 Task: Find connections with filter location Gravatá with filter topic #Lockdownwith filter profile language Potuguese with filter current company NIIT Technologies Limited with filter school Sardar Patel University with filter industry Wholesale Furniture and Home Furnishings with filter service category Network Support with filter keywords title Painter
Action: Mouse moved to (648, 121)
Screenshot: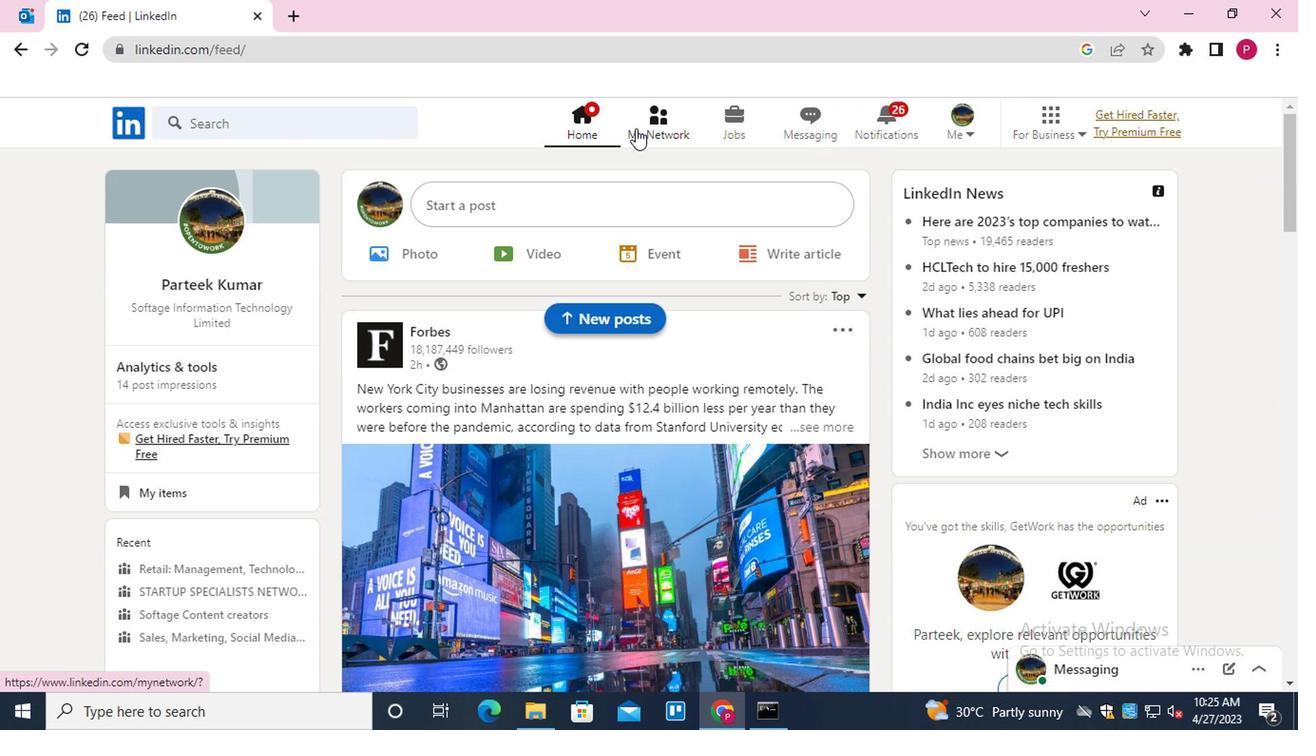 
Action: Mouse pressed left at (648, 121)
Screenshot: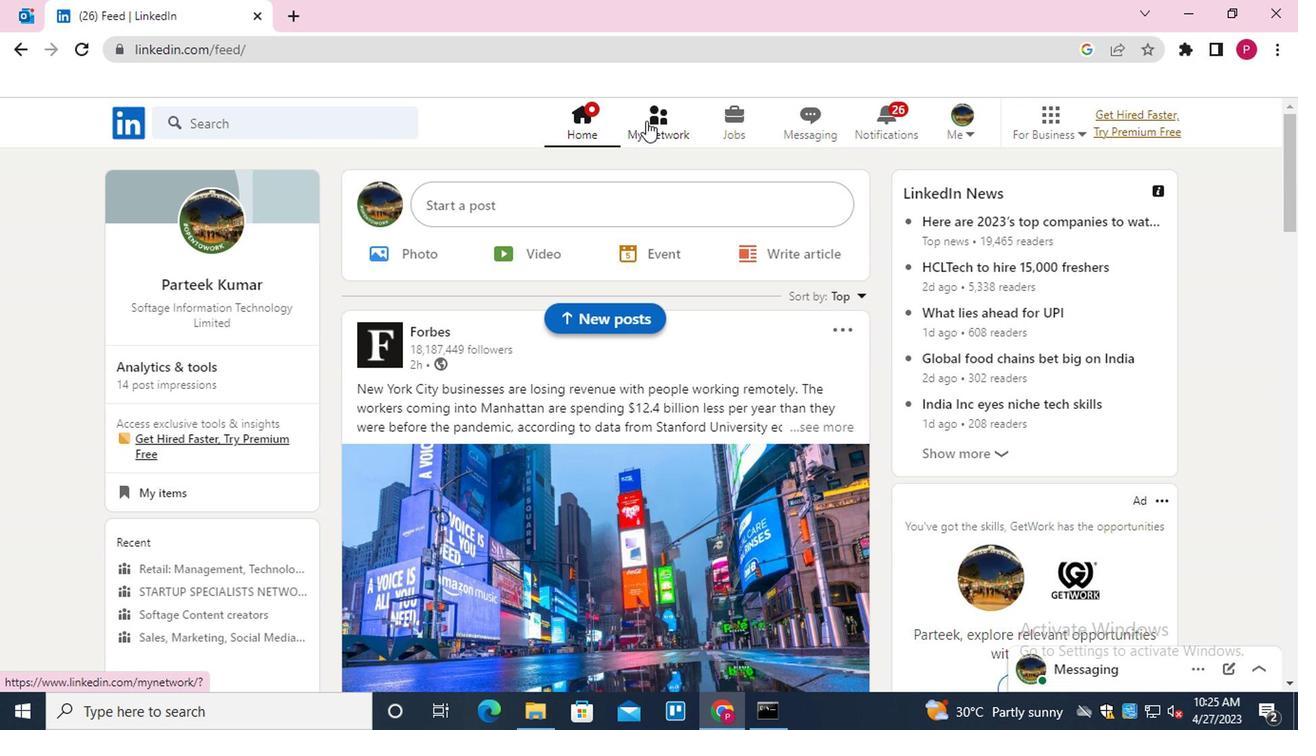 
Action: Mouse moved to (251, 231)
Screenshot: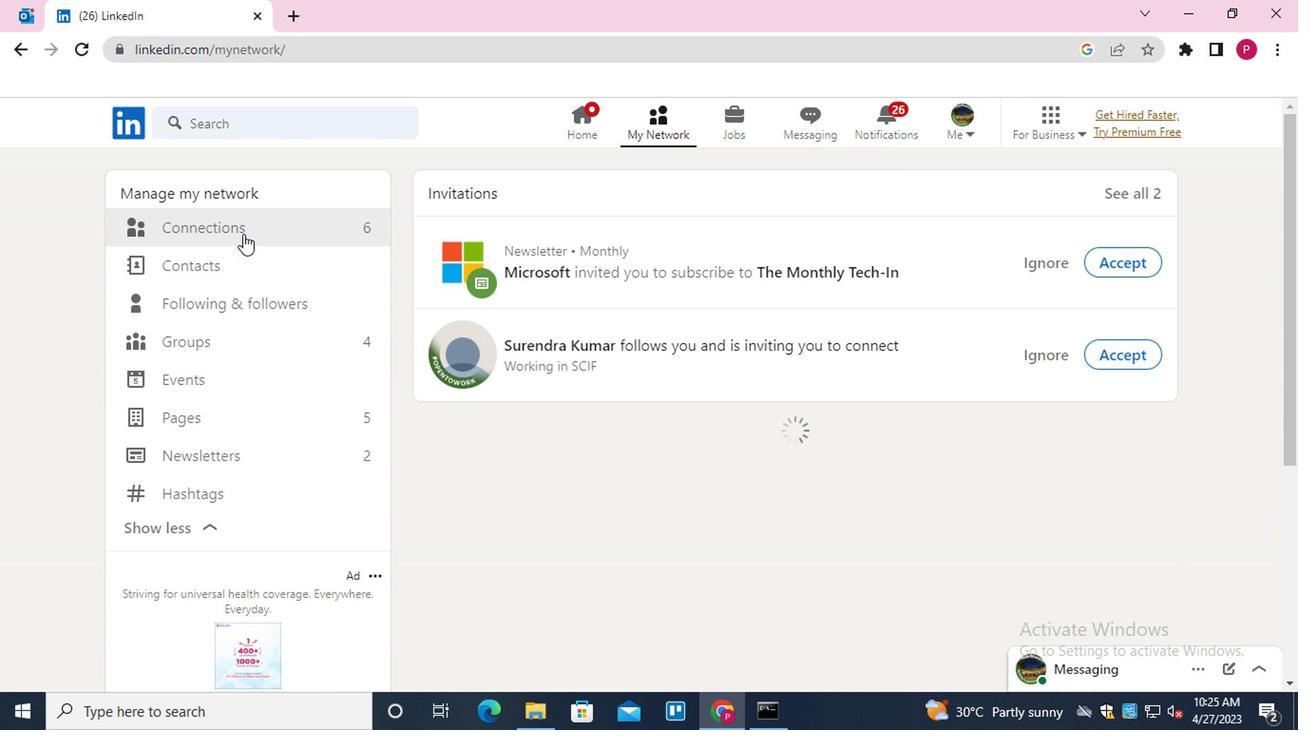 
Action: Mouse pressed left at (251, 231)
Screenshot: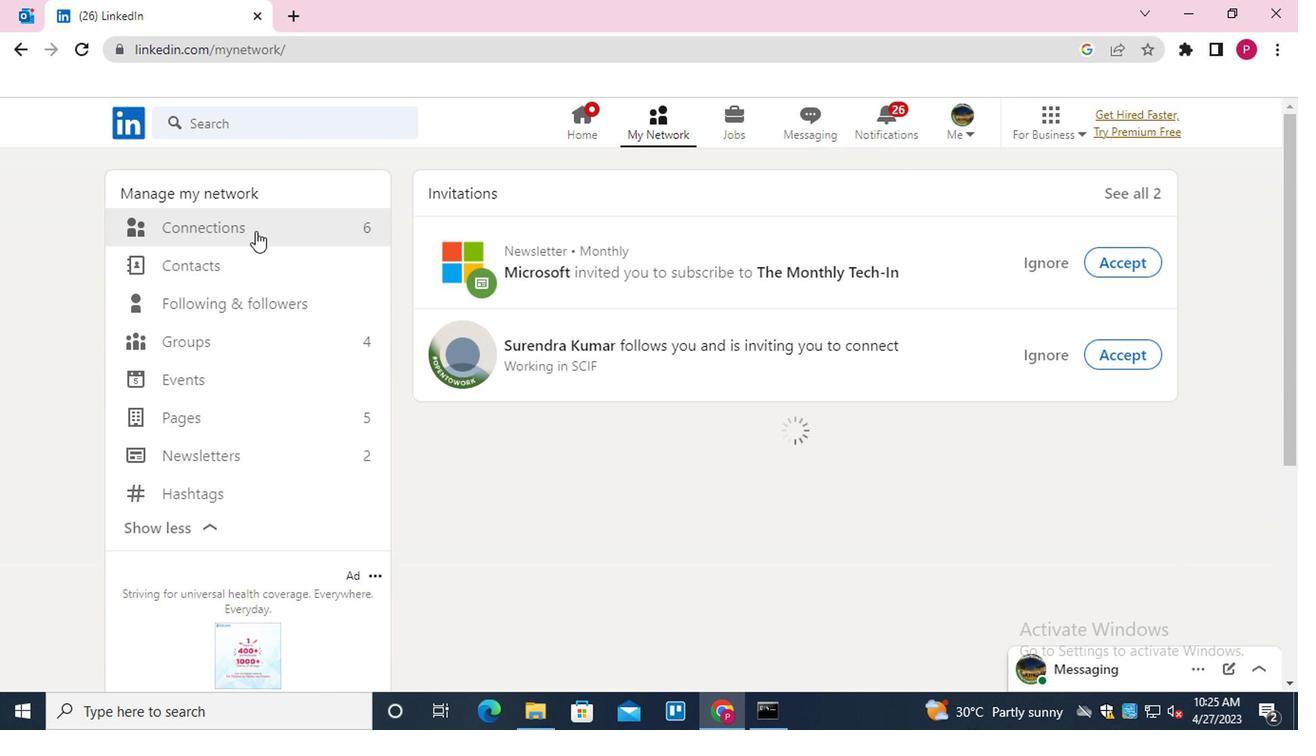 
Action: Mouse moved to (800, 228)
Screenshot: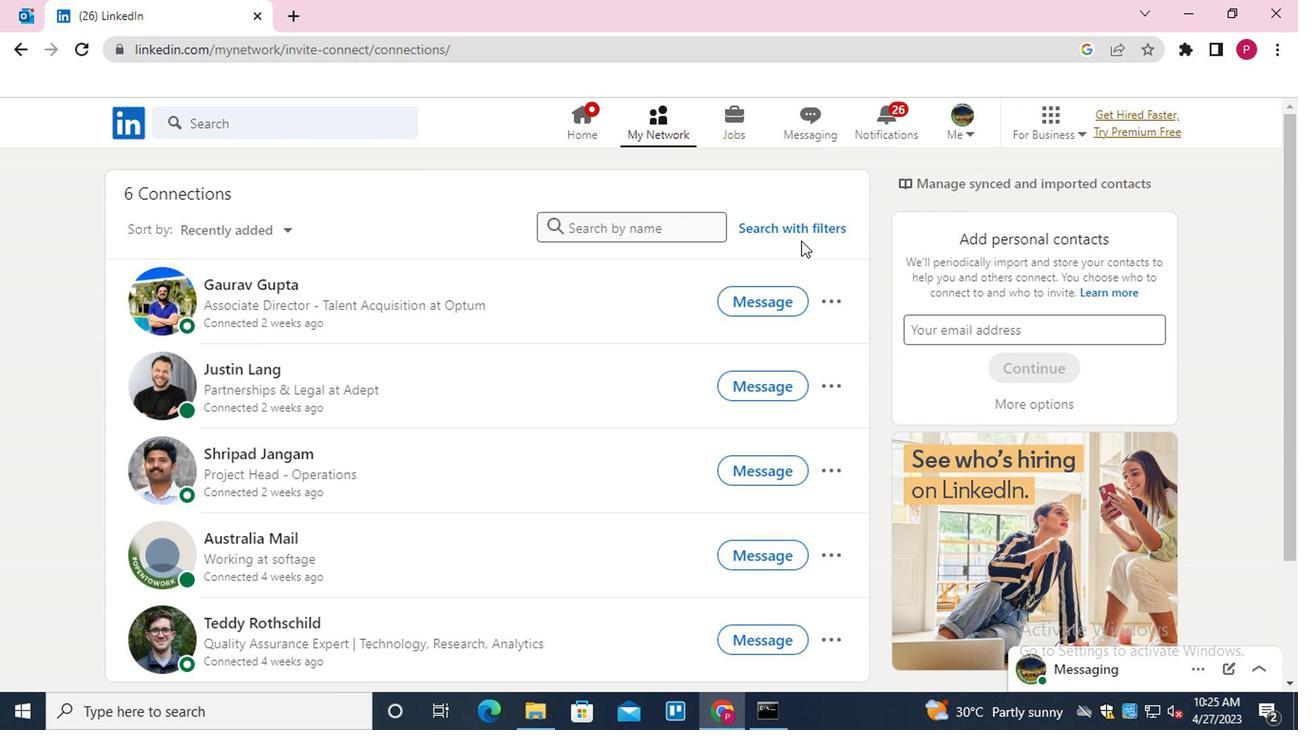 
Action: Mouse pressed left at (800, 228)
Screenshot: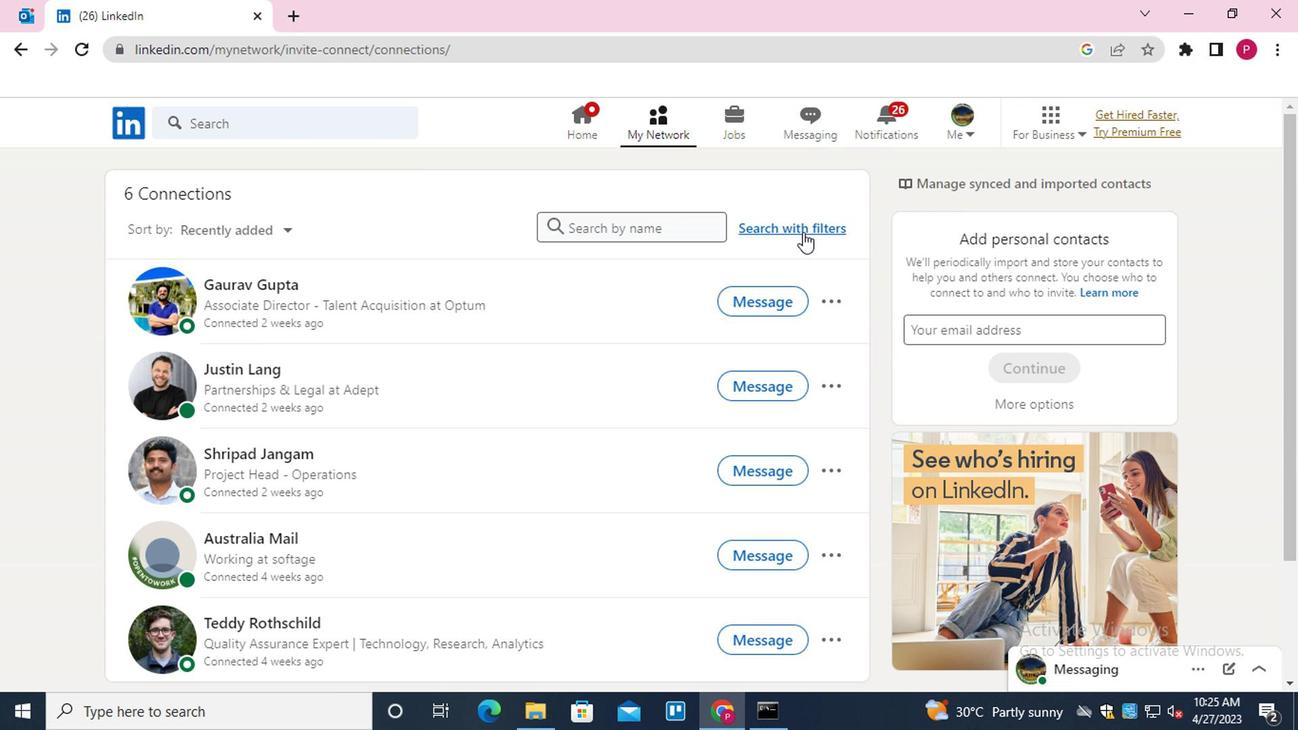 
Action: Mouse moved to (644, 179)
Screenshot: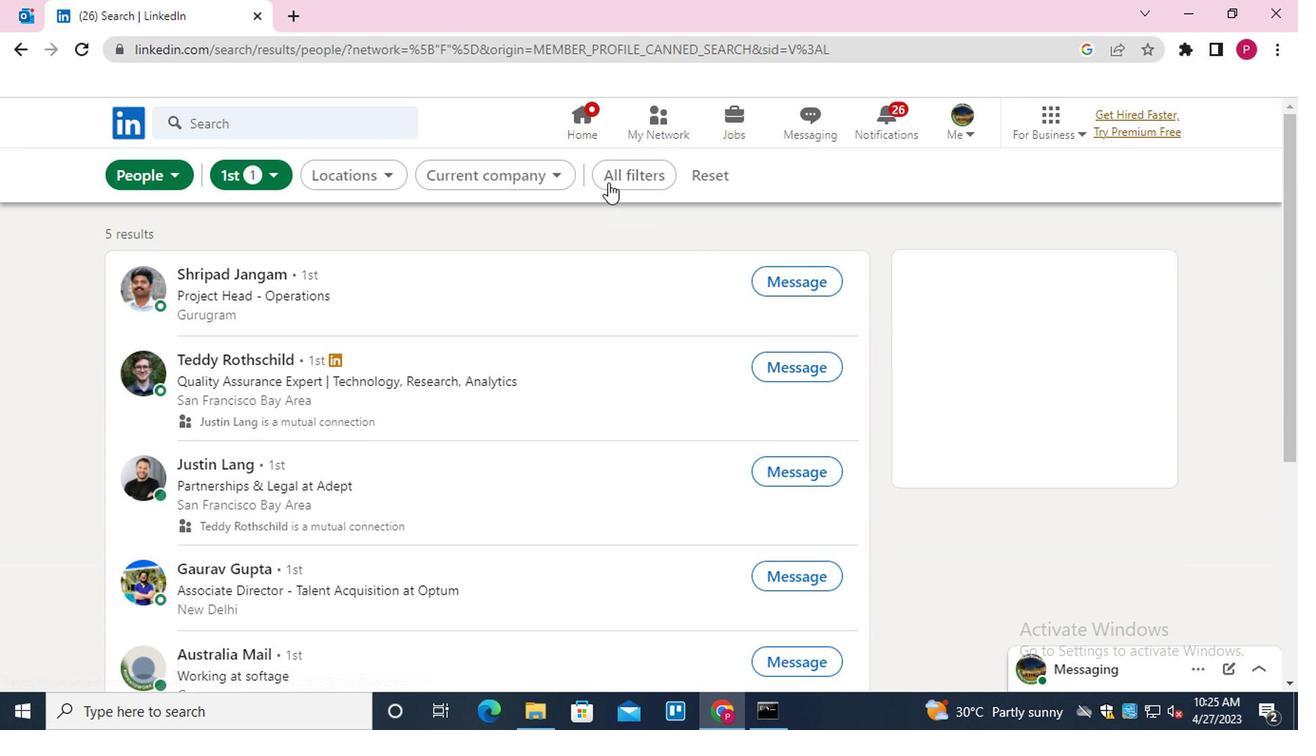 
Action: Mouse pressed left at (644, 179)
Screenshot: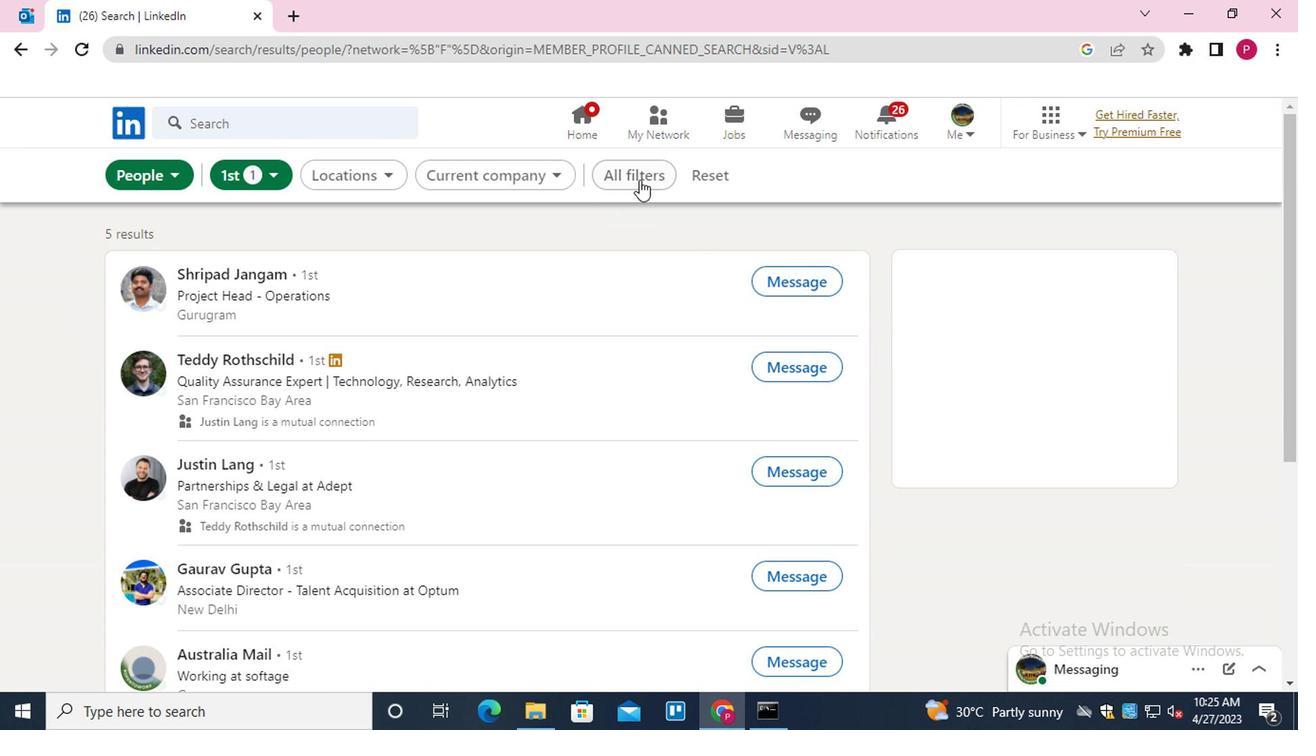 
Action: Mouse moved to (916, 371)
Screenshot: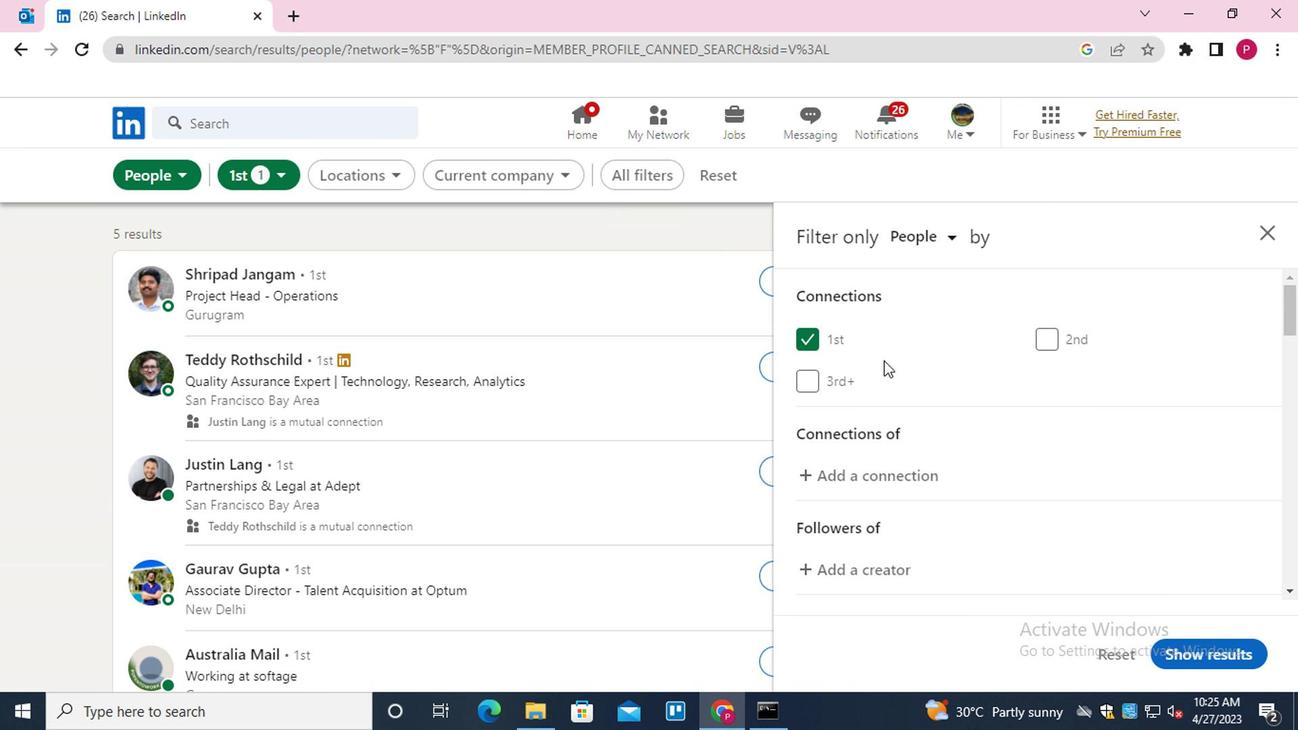 
Action: Mouse scrolled (916, 370) with delta (0, 0)
Screenshot: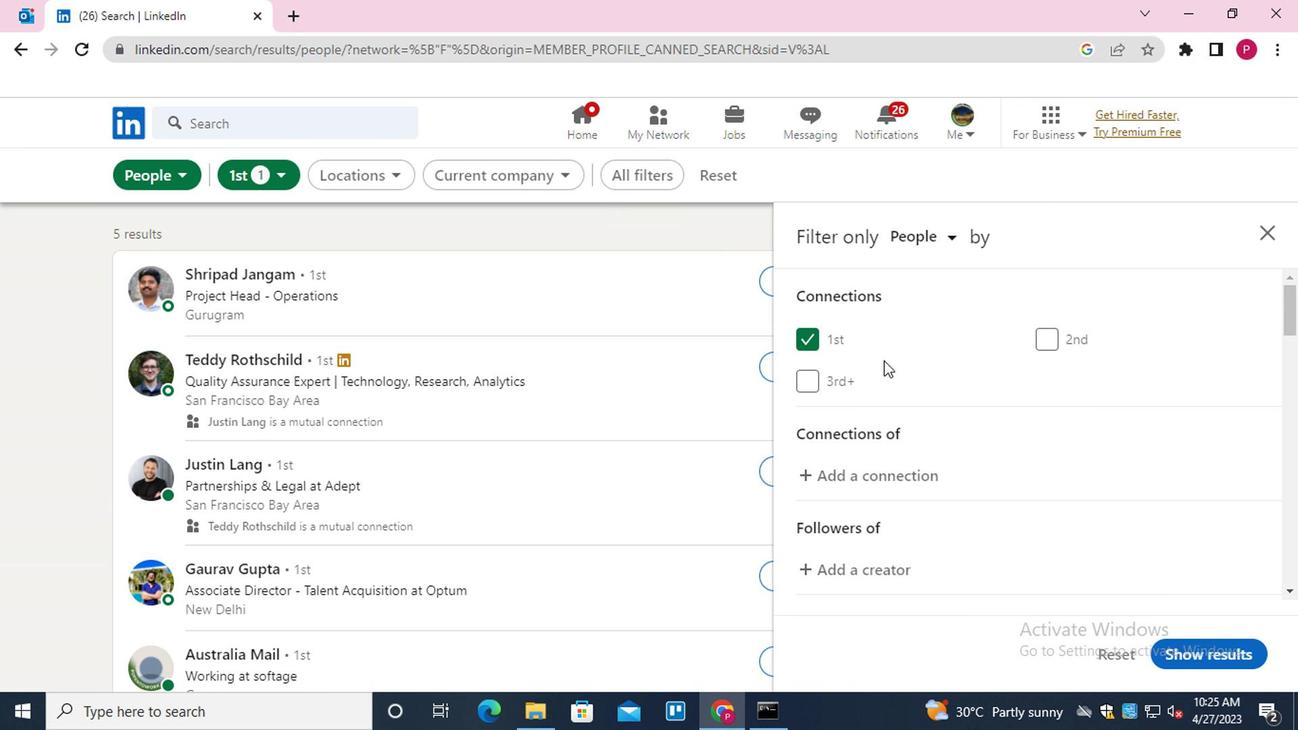 
Action: Mouse moved to (930, 380)
Screenshot: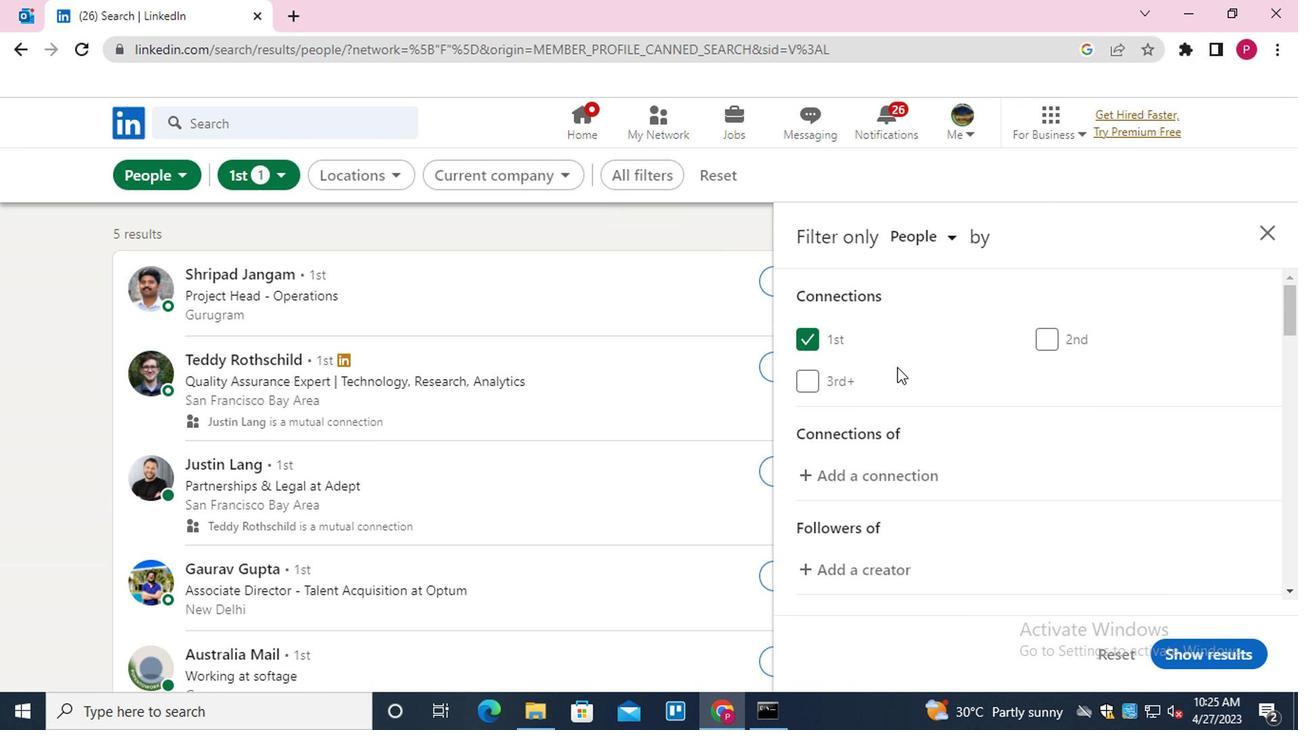 
Action: Mouse scrolled (930, 379) with delta (0, -1)
Screenshot: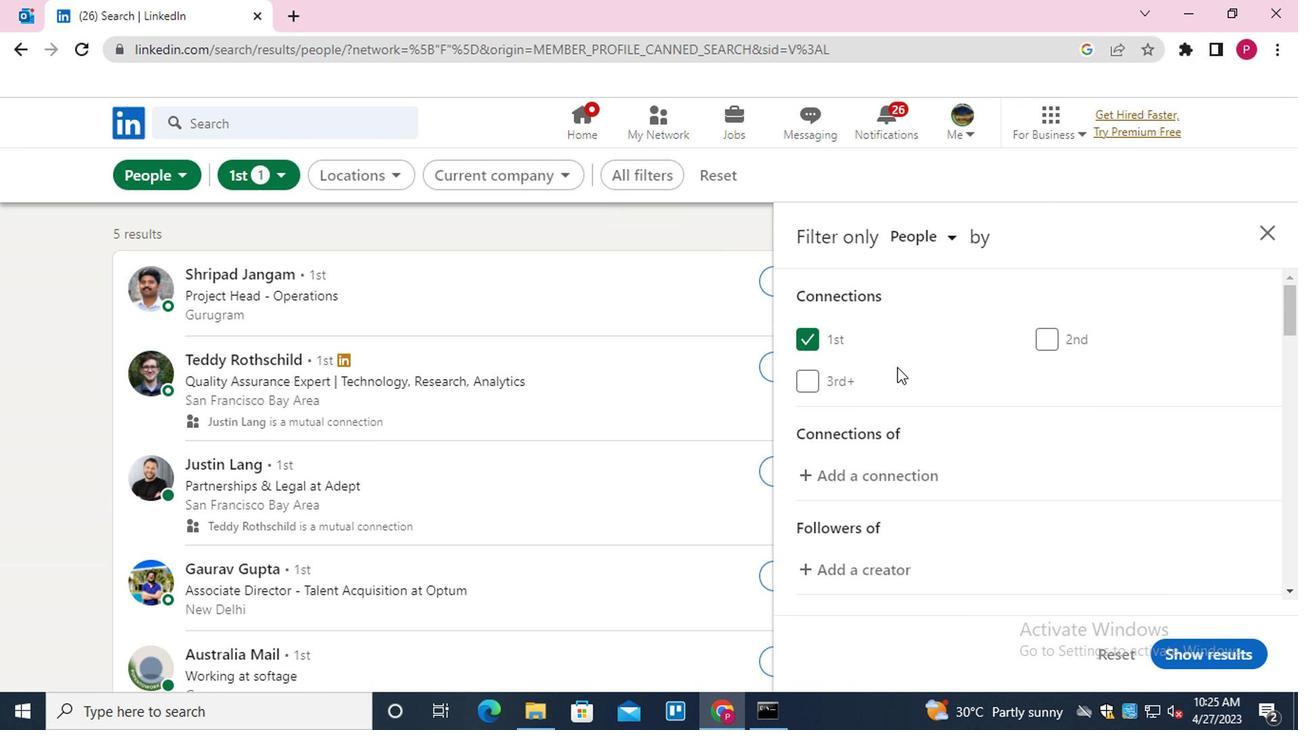 
Action: Mouse moved to (942, 386)
Screenshot: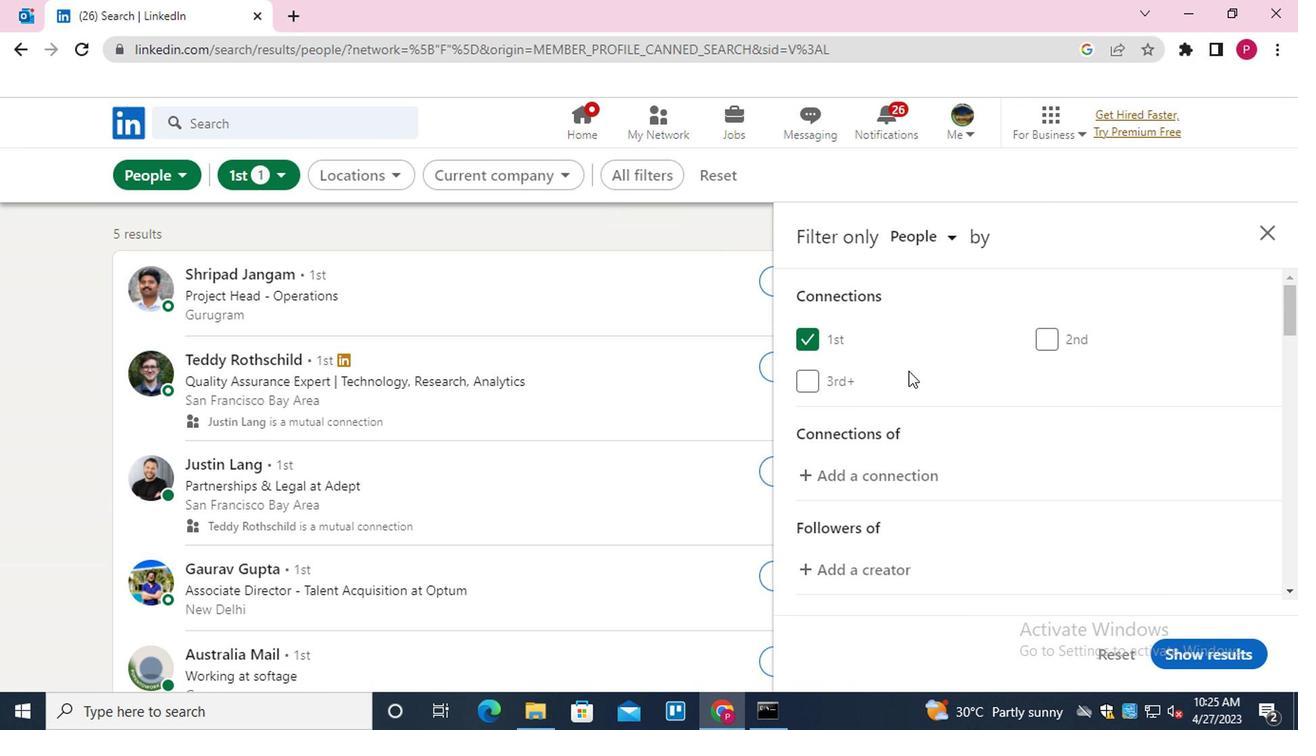 
Action: Mouse scrolled (942, 386) with delta (0, 0)
Screenshot: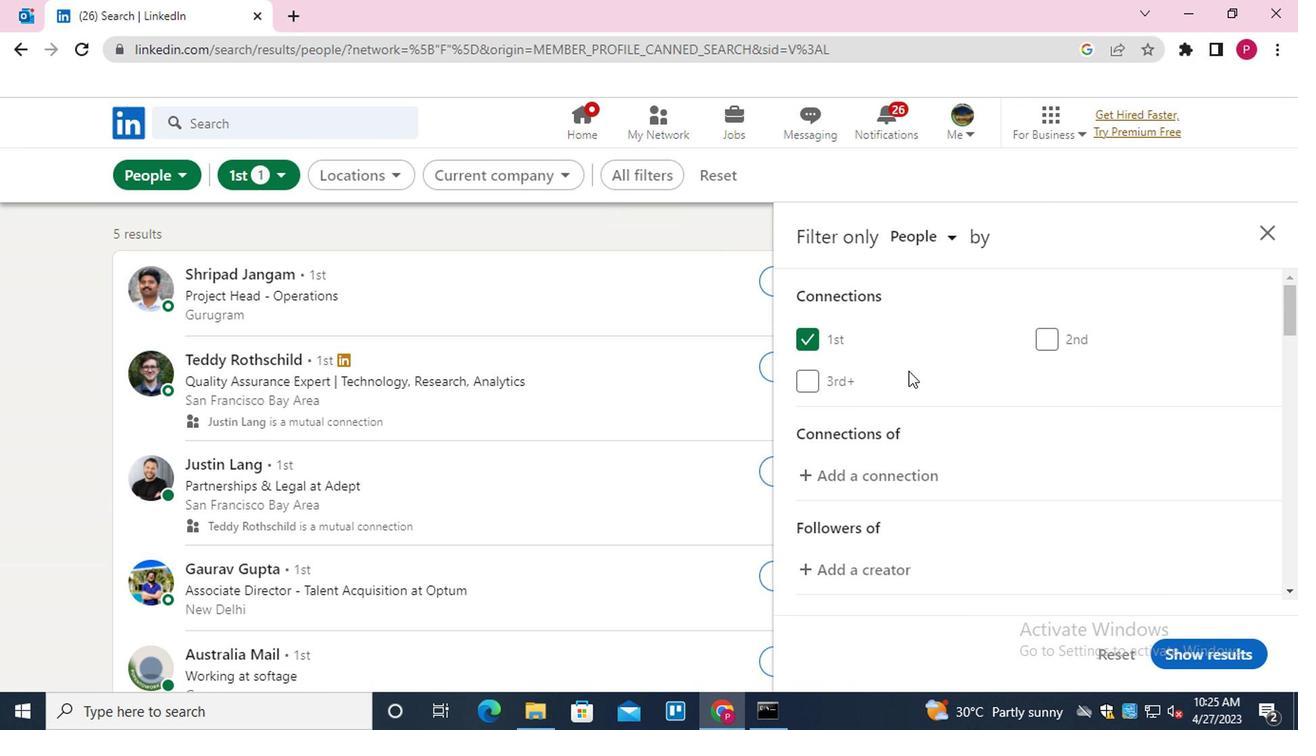 
Action: Mouse moved to (1087, 451)
Screenshot: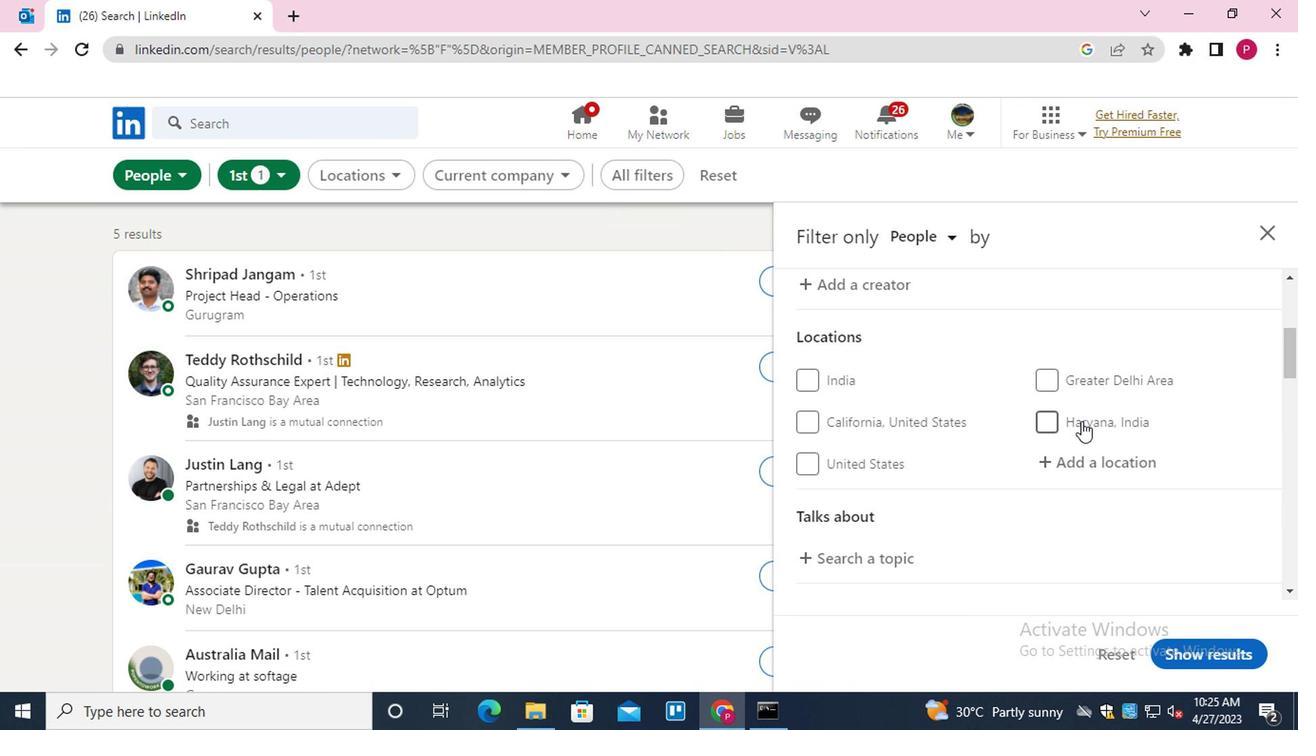 
Action: Mouse pressed left at (1087, 451)
Screenshot: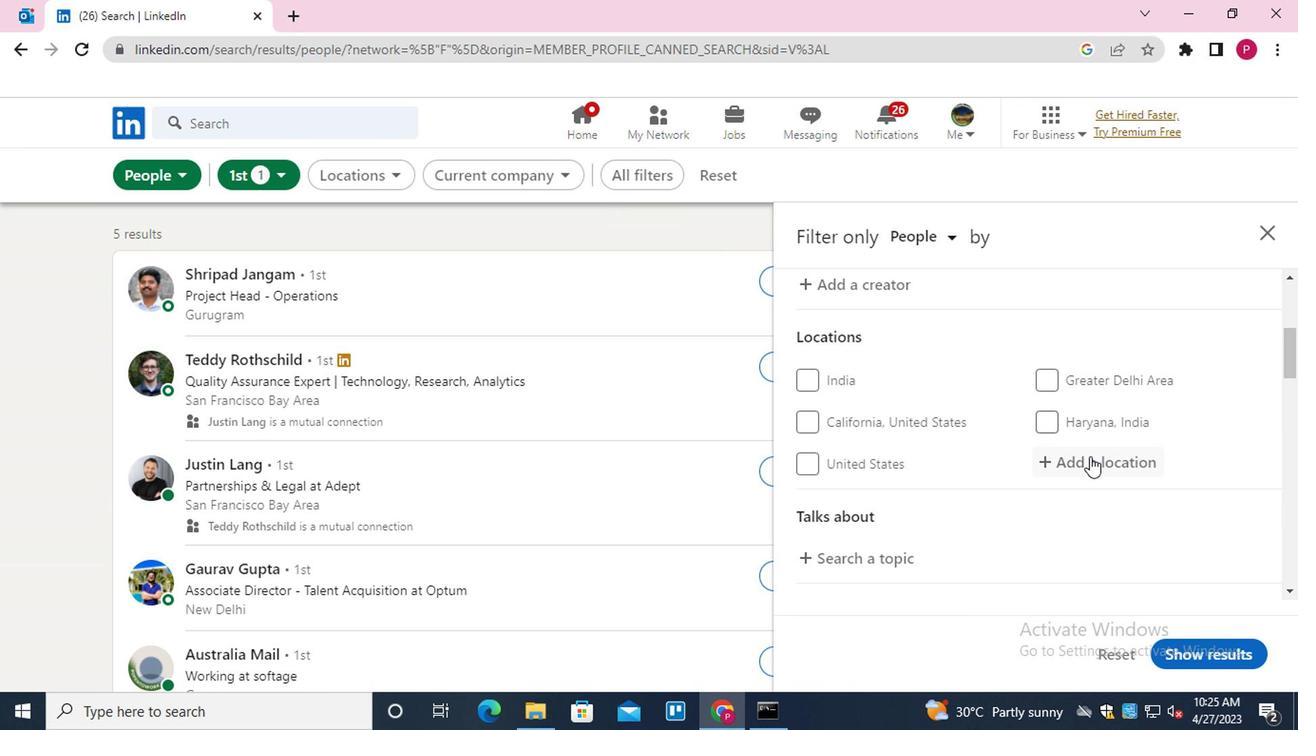 
Action: Key pressed <Key.shift>GRAVATA<Key.down><Key.down><Key.enter>
Screenshot: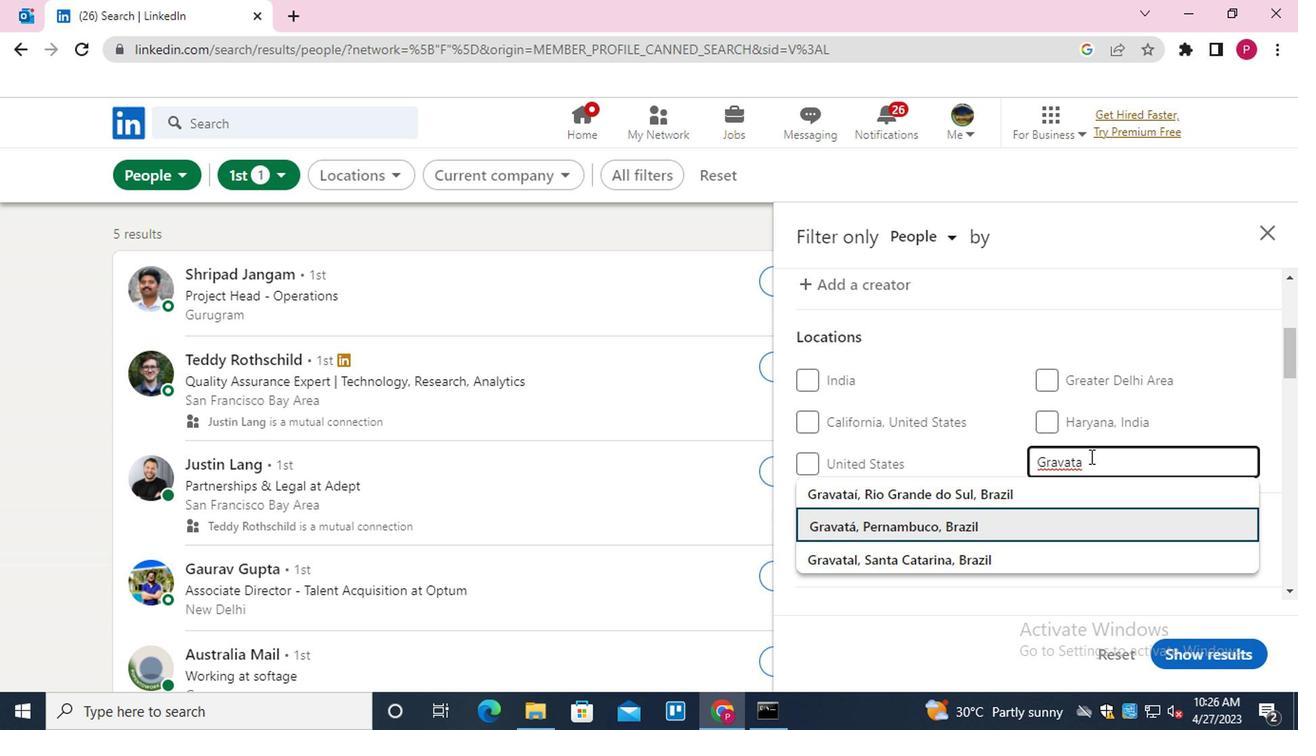 
Action: Mouse moved to (1047, 450)
Screenshot: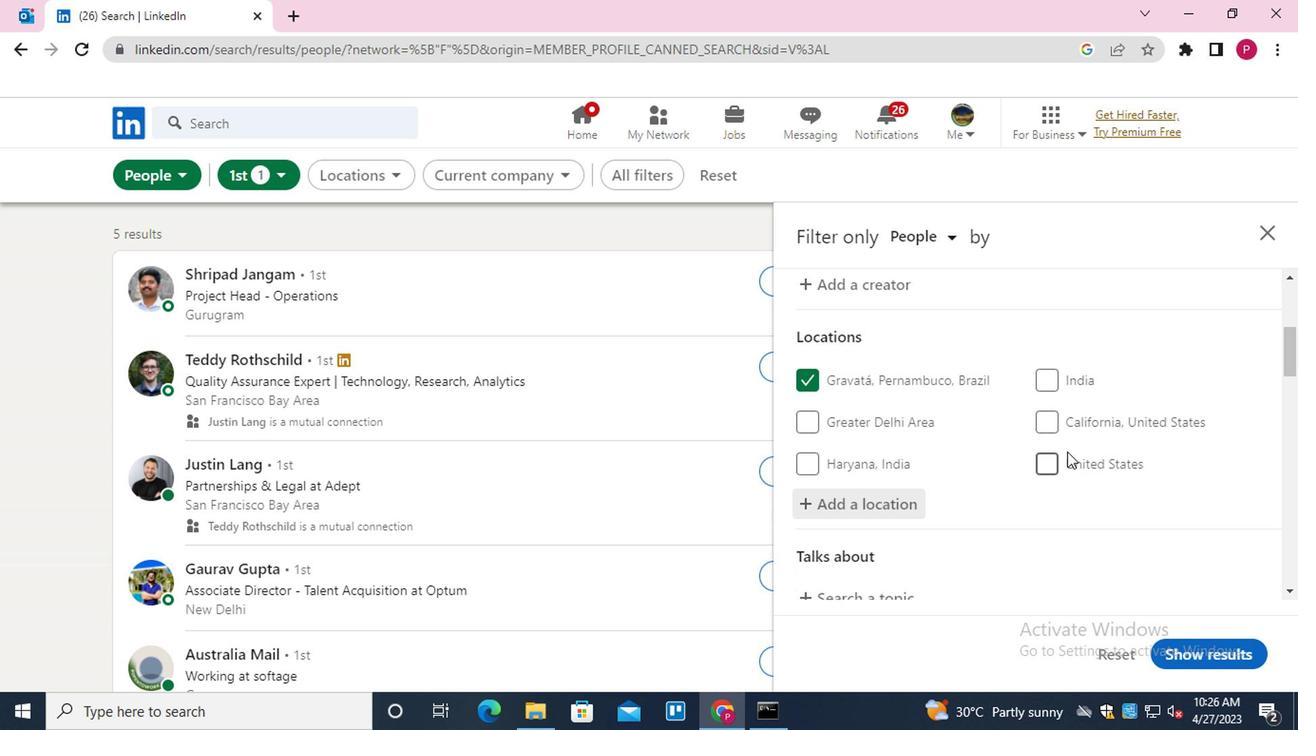 
Action: Mouse scrolled (1047, 449) with delta (0, -1)
Screenshot: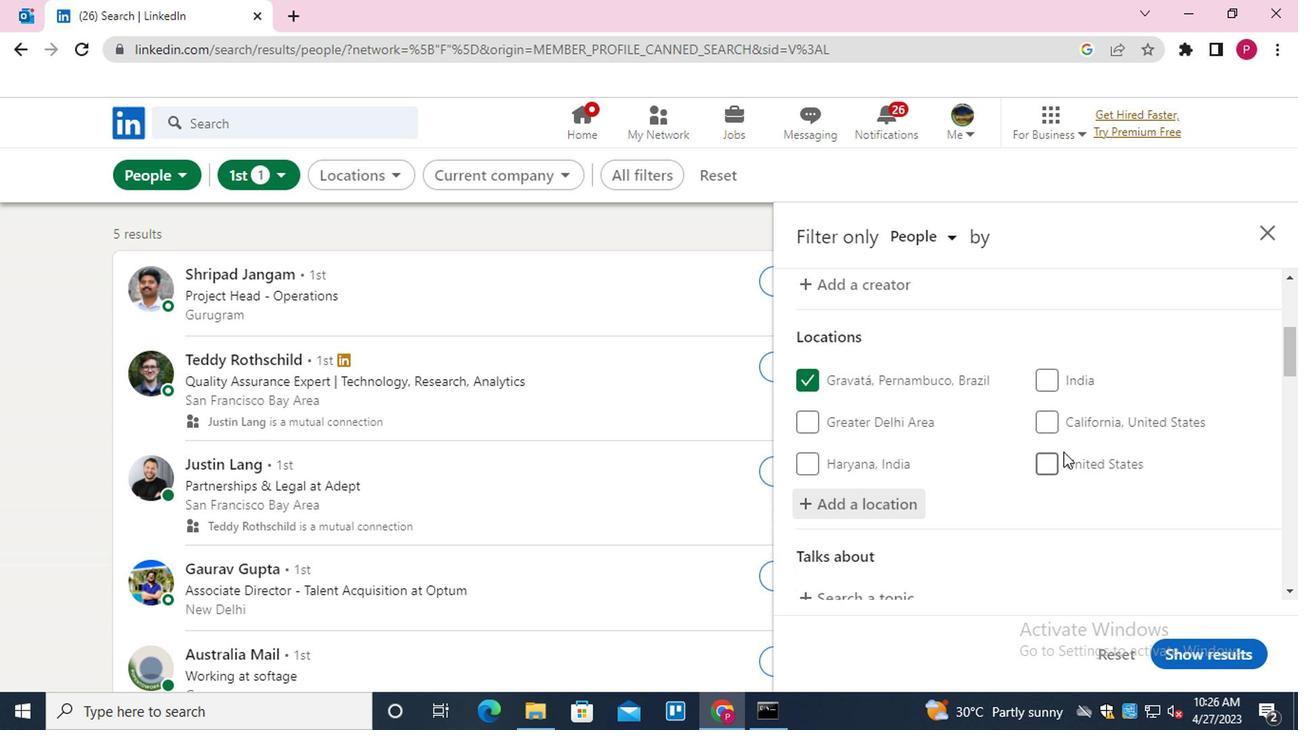 
Action: Mouse moved to (1044, 451)
Screenshot: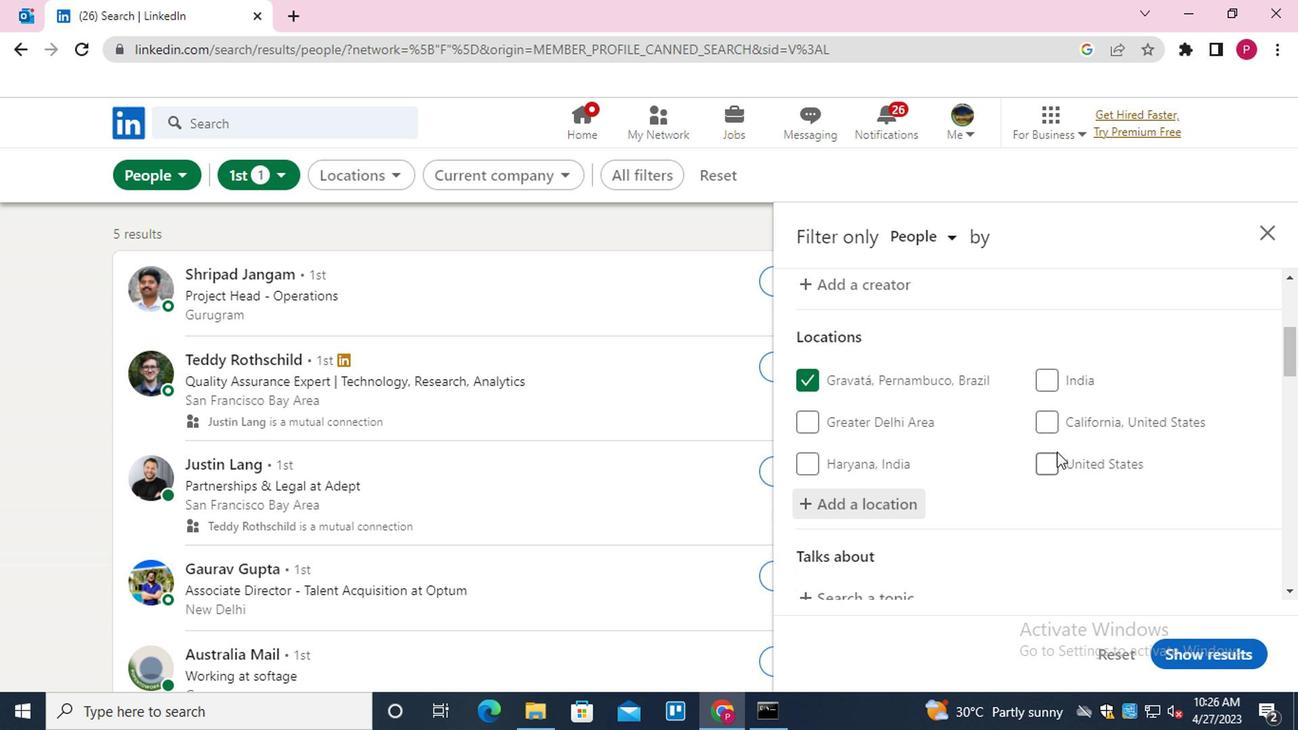 
Action: Mouse scrolled (1044, 451) with delta (0, 0)
Screenshot: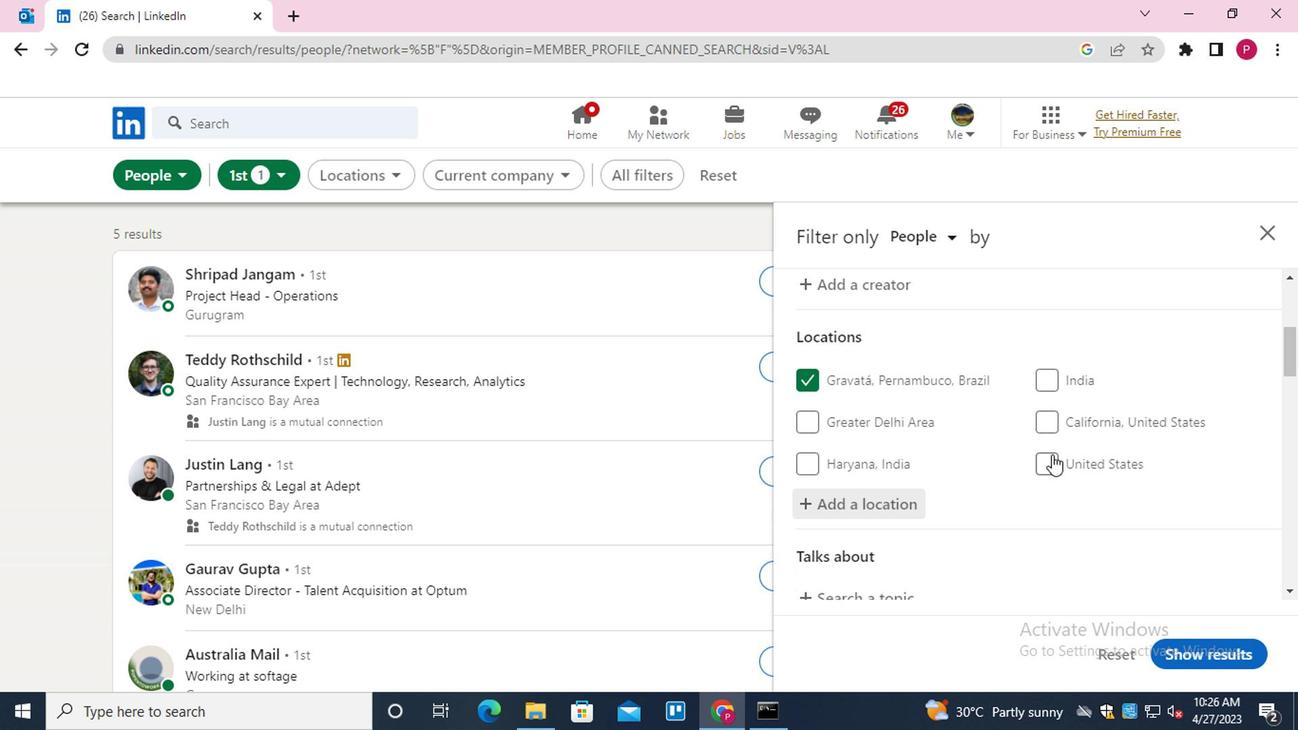 
Action: Mouse moved to (1017, 457)
Screenshot: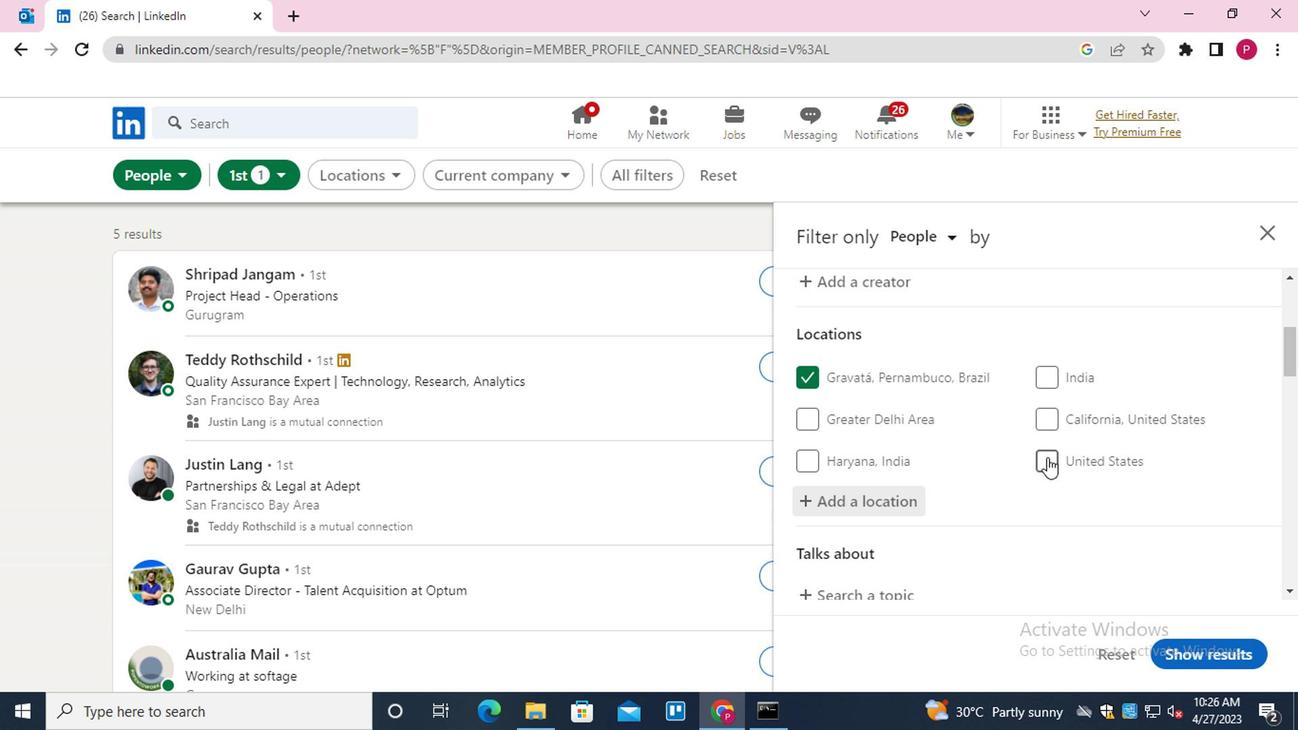 
Action: Mouse scrolled (1017, 456) with delta (0, -1)
Screenshot: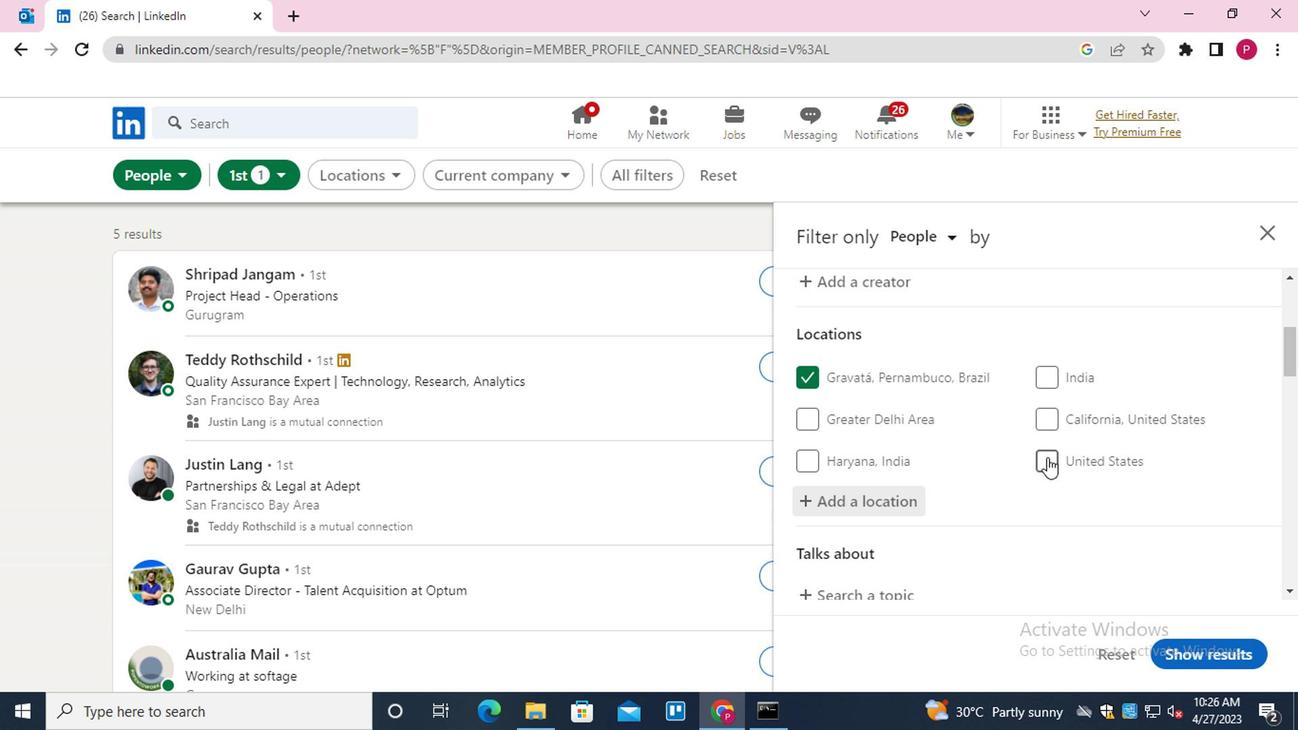 
Action: Mouse moved to (881, 315)
Screenshot: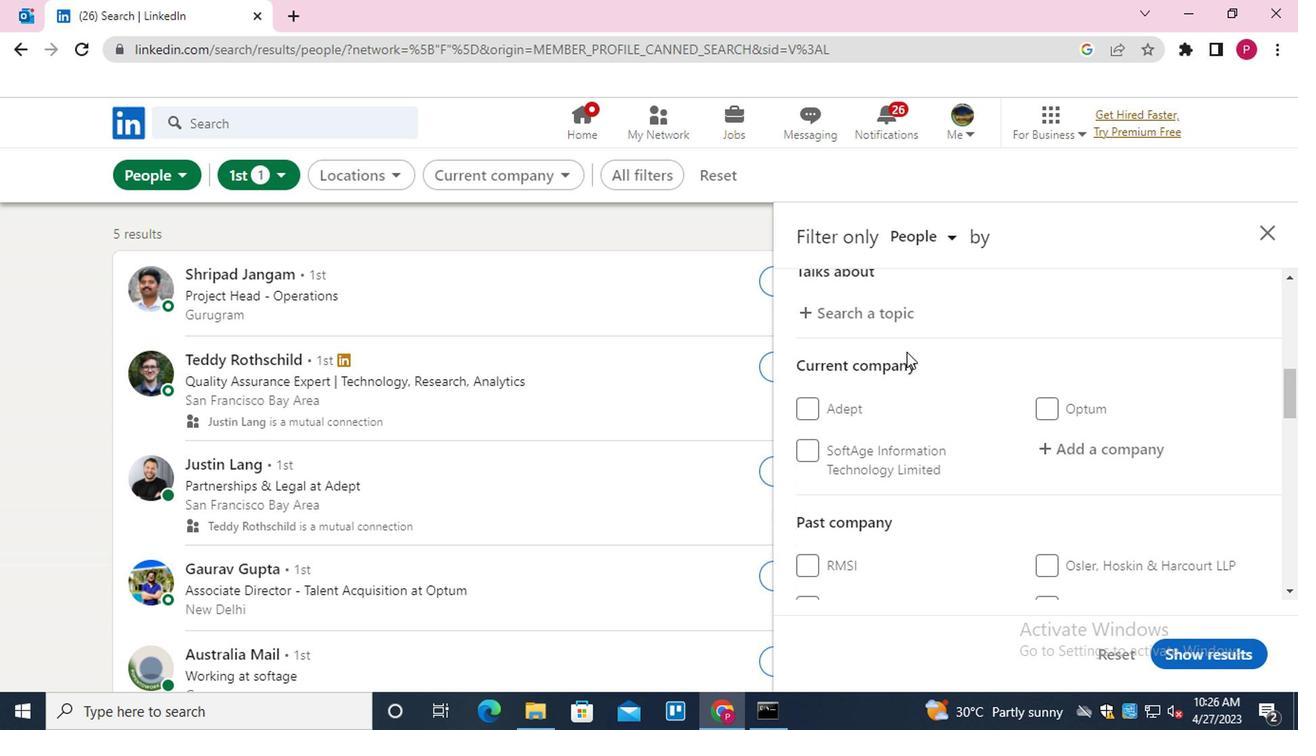 
Action: Mouse pressed left at (881, 315)
Screenshot: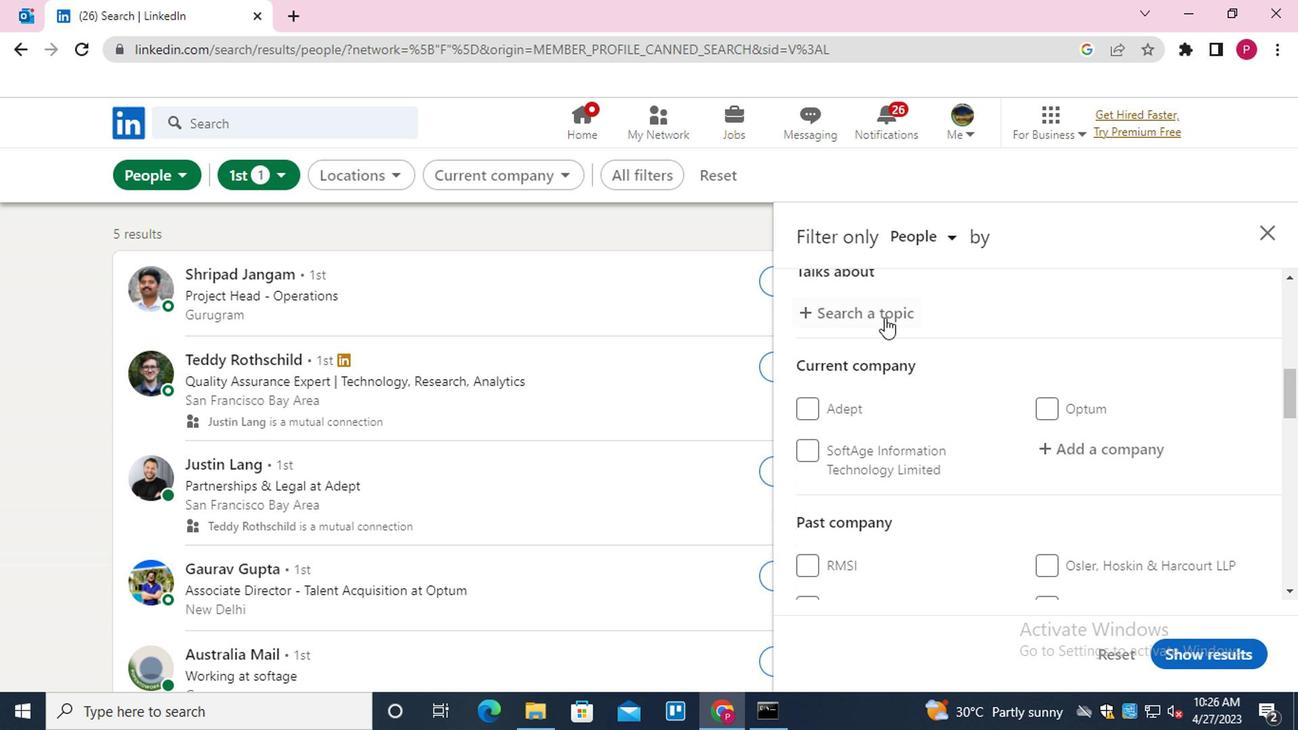 
Action: Key pressed LOCKDOWN<Key.down><Key.enter>
Screenshot: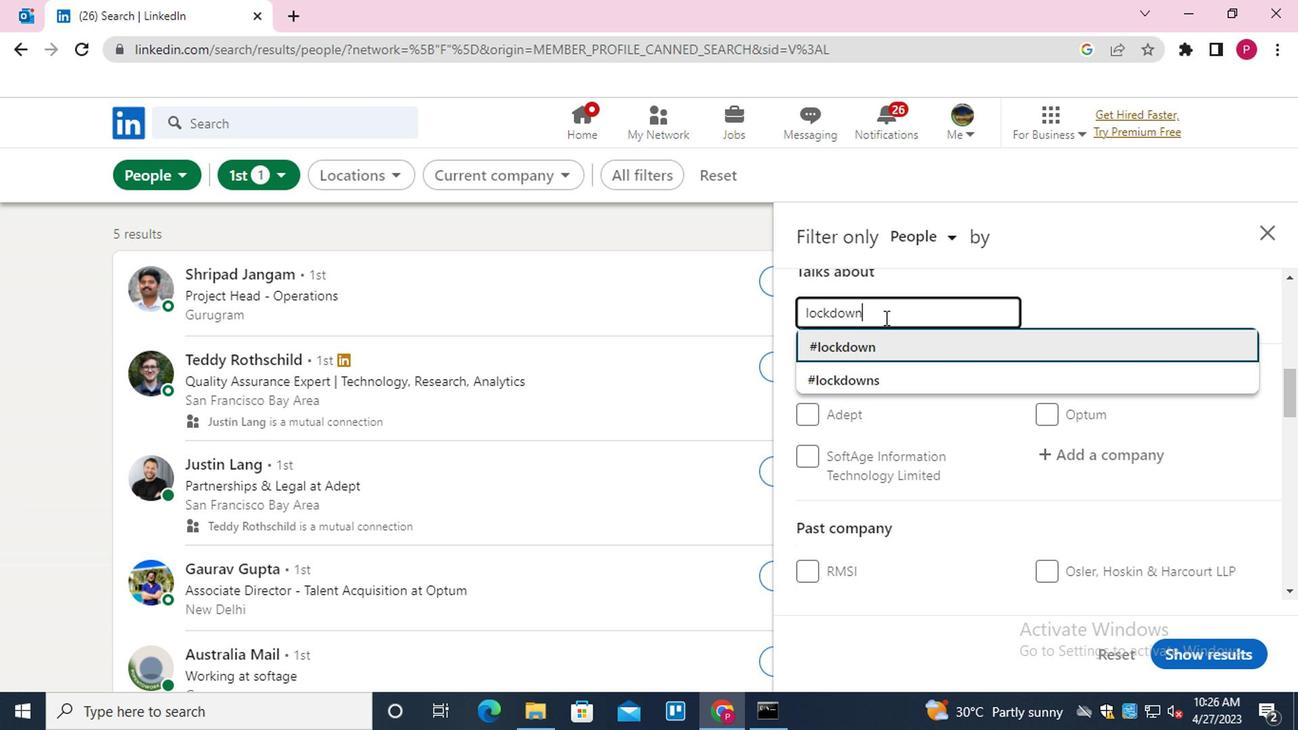 
Action: Mouse moved to (898, 348)
Screenshot: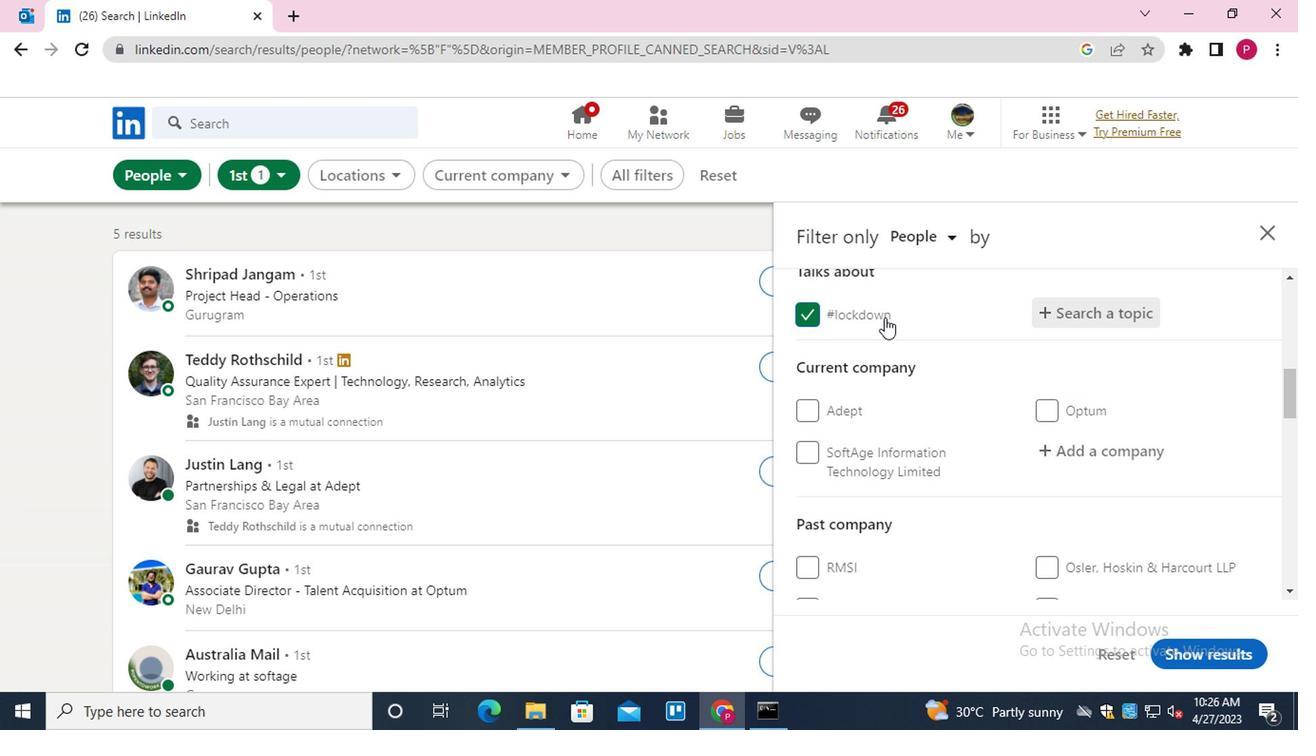 
Action: Mouse scrolled (898, 348) with delta (0, 0)
Screenshot: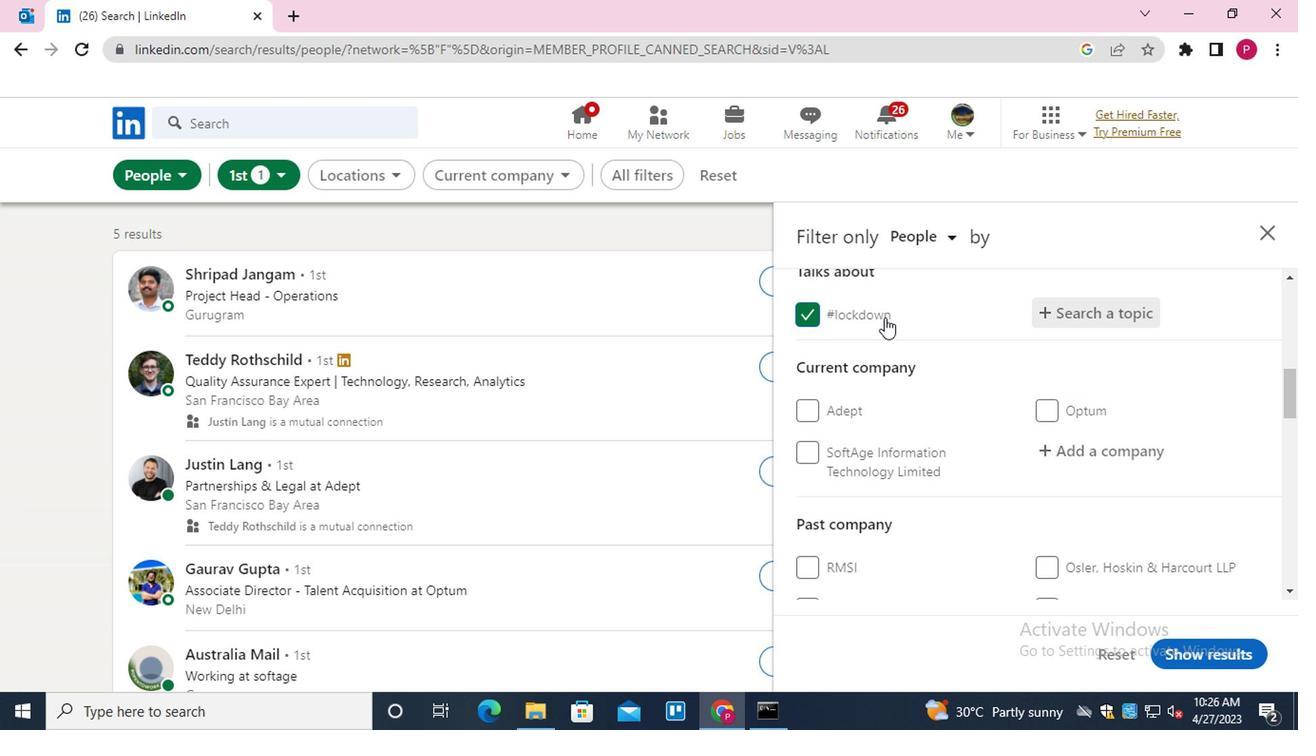 
Action: Mouse scrolled (898, 348) with delta (0, 0)
Screenshot: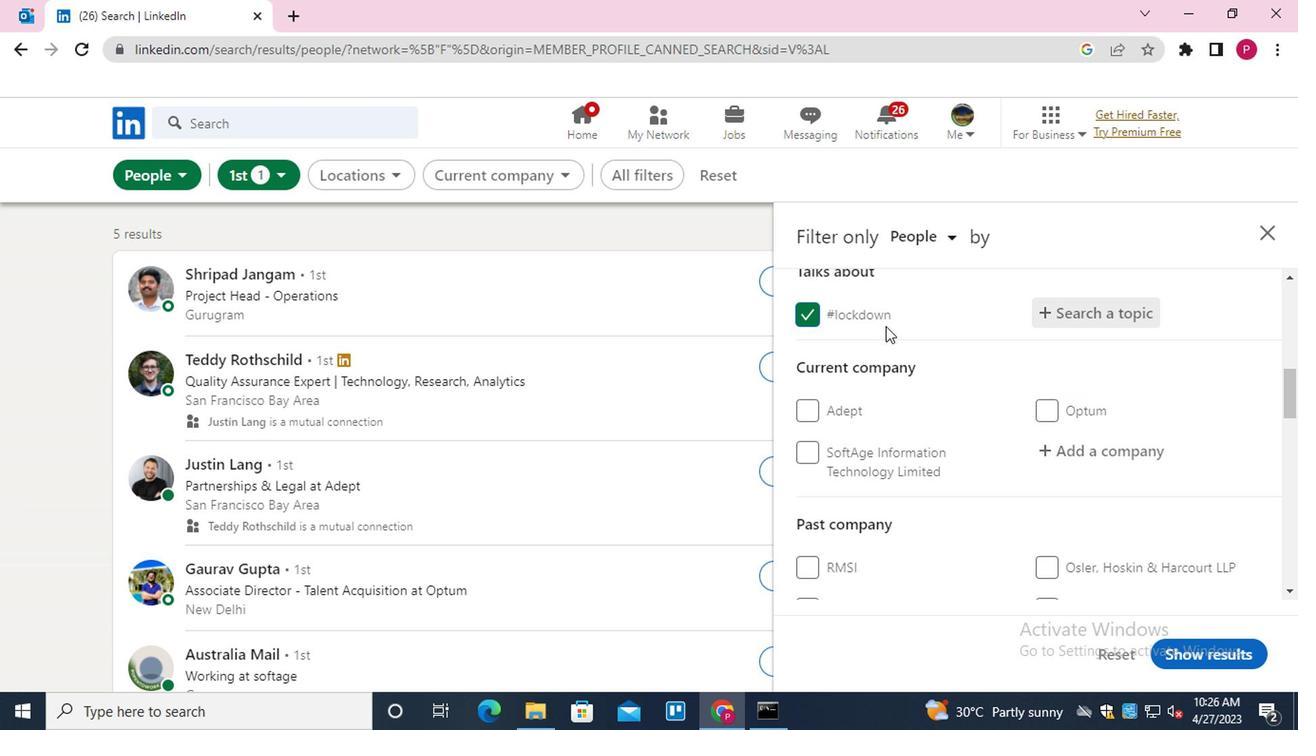 
Action: Mouse moved to (998, 330)
Screenshot: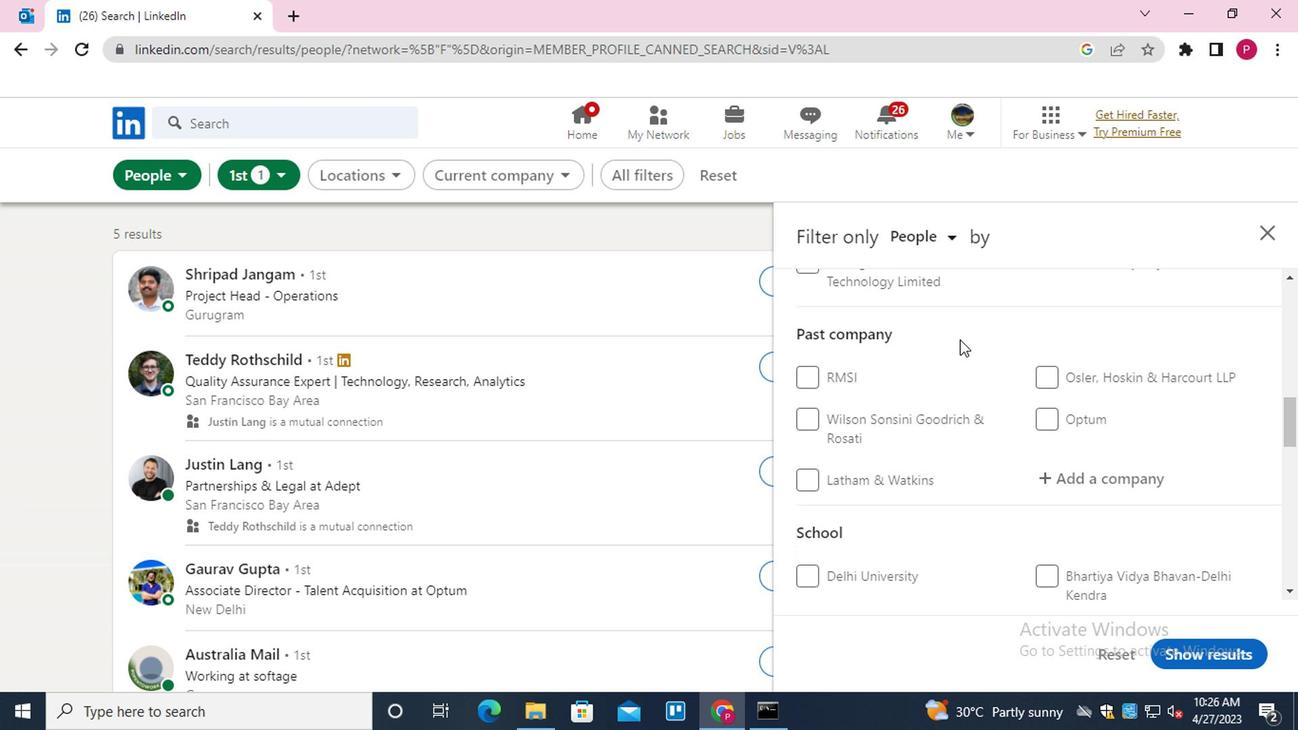 
Action: Mouse scrolled (998, 331) with delta (0, 0)
Screenshot: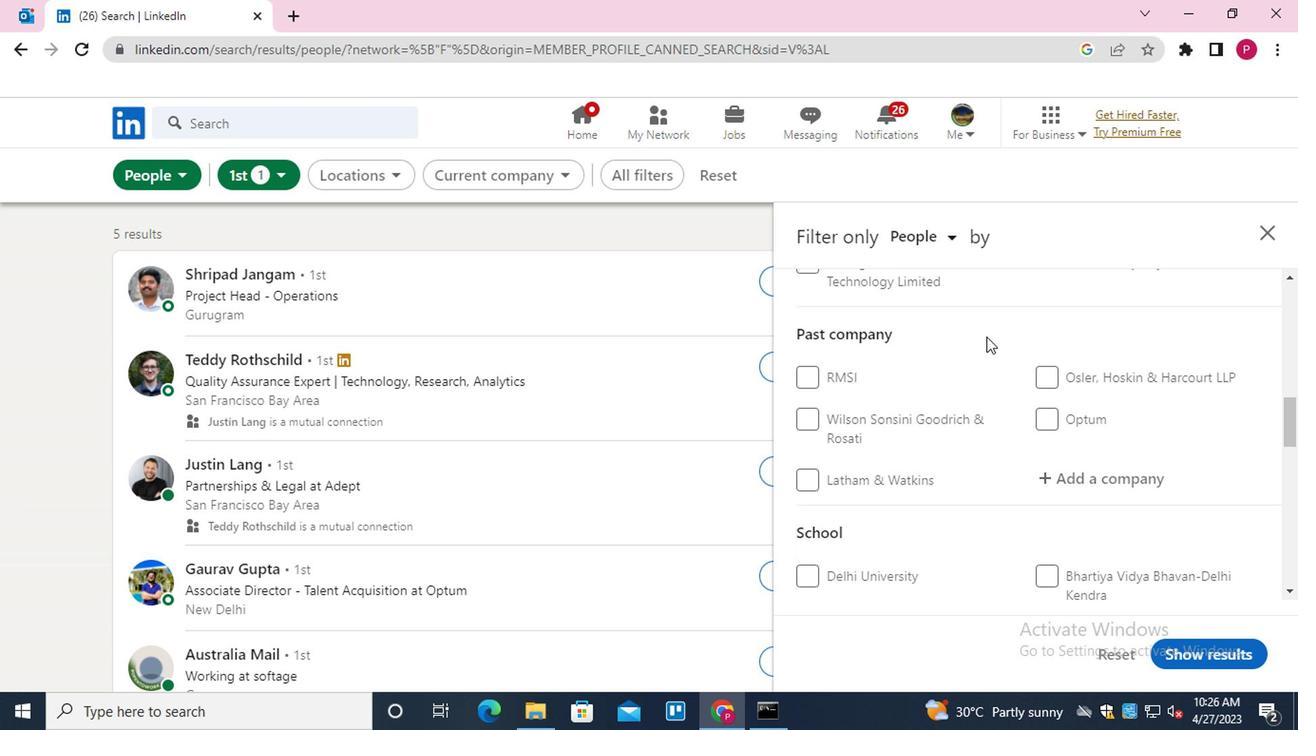 
Action: Mouse moved to (1094, 357)
Screenshot: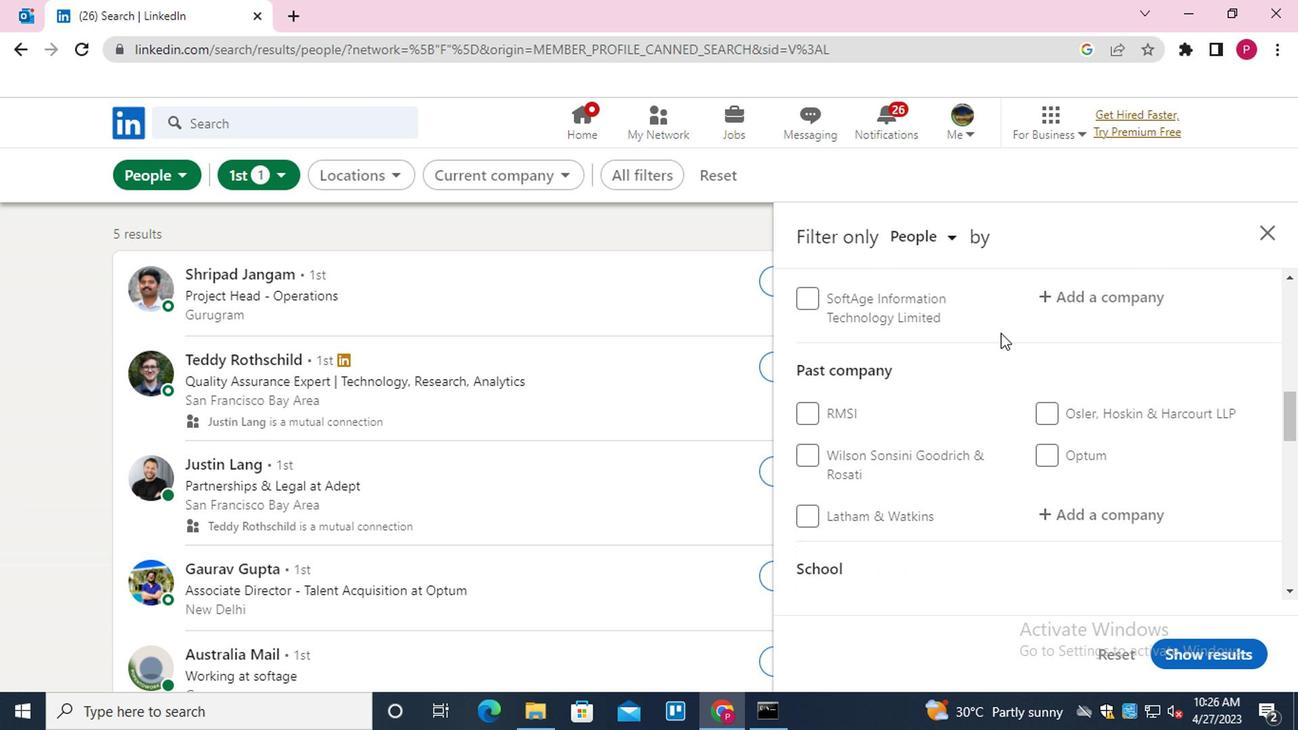 
Action: Mouse pressed left at (1094, 357)
Screenshot: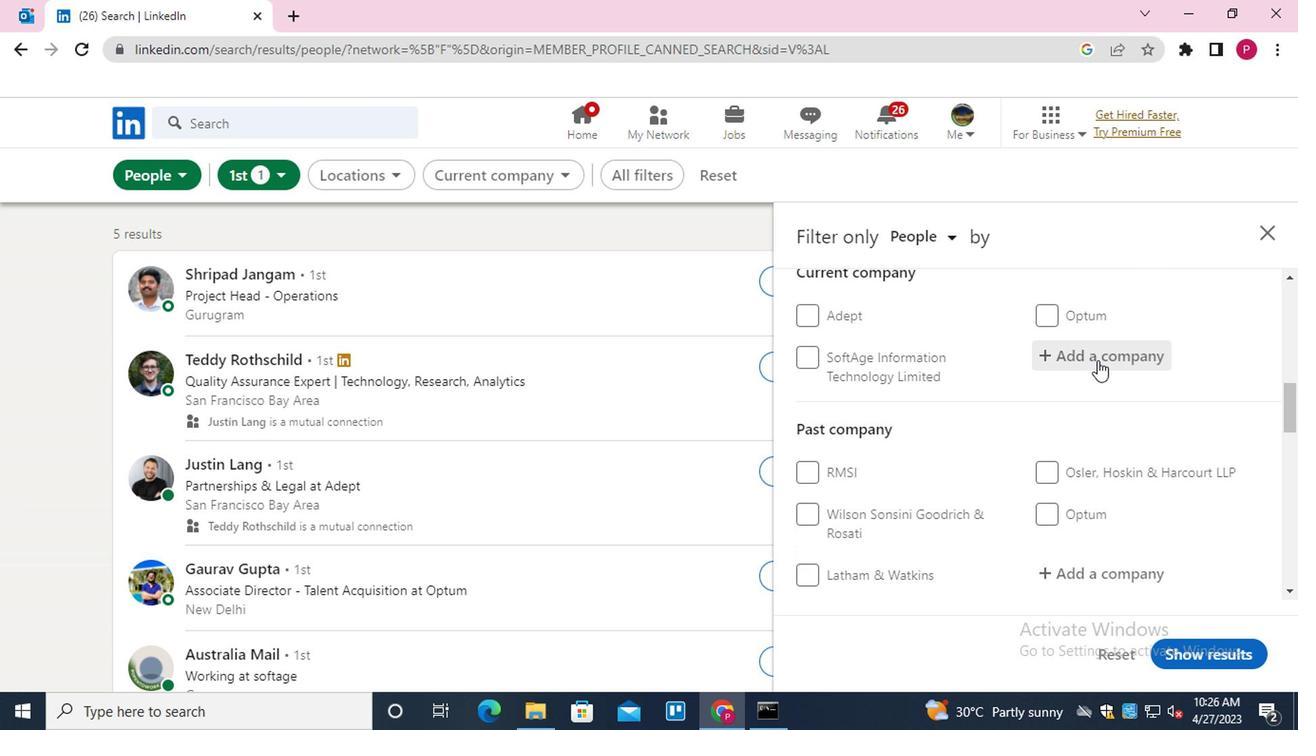 
Action: Mouse moved to (1091, 360)
Screenshot: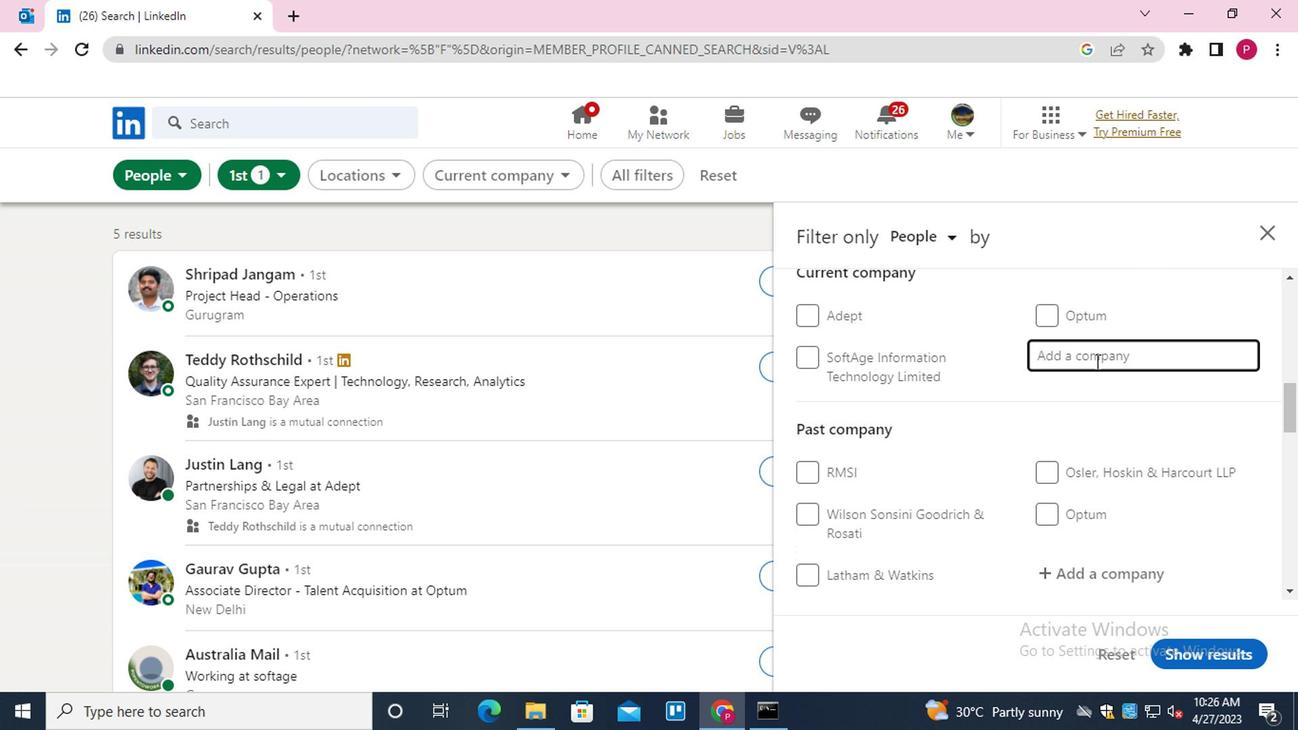 
Action: Key pressed <Key.shift>NIIT<Key.down><Key.down><Key.down><Key.down><Key.enter>
Screenshot: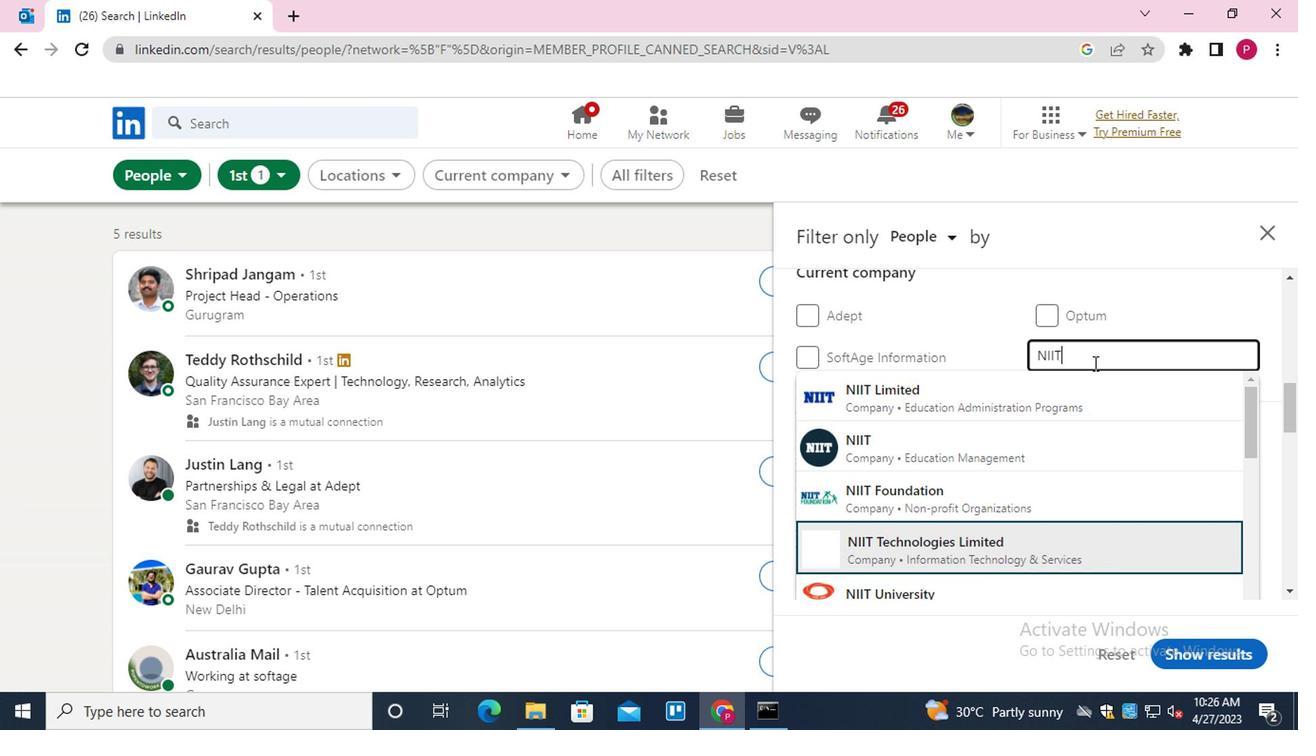 
Action: Mouse moved to (1029, 385)
Screenshot: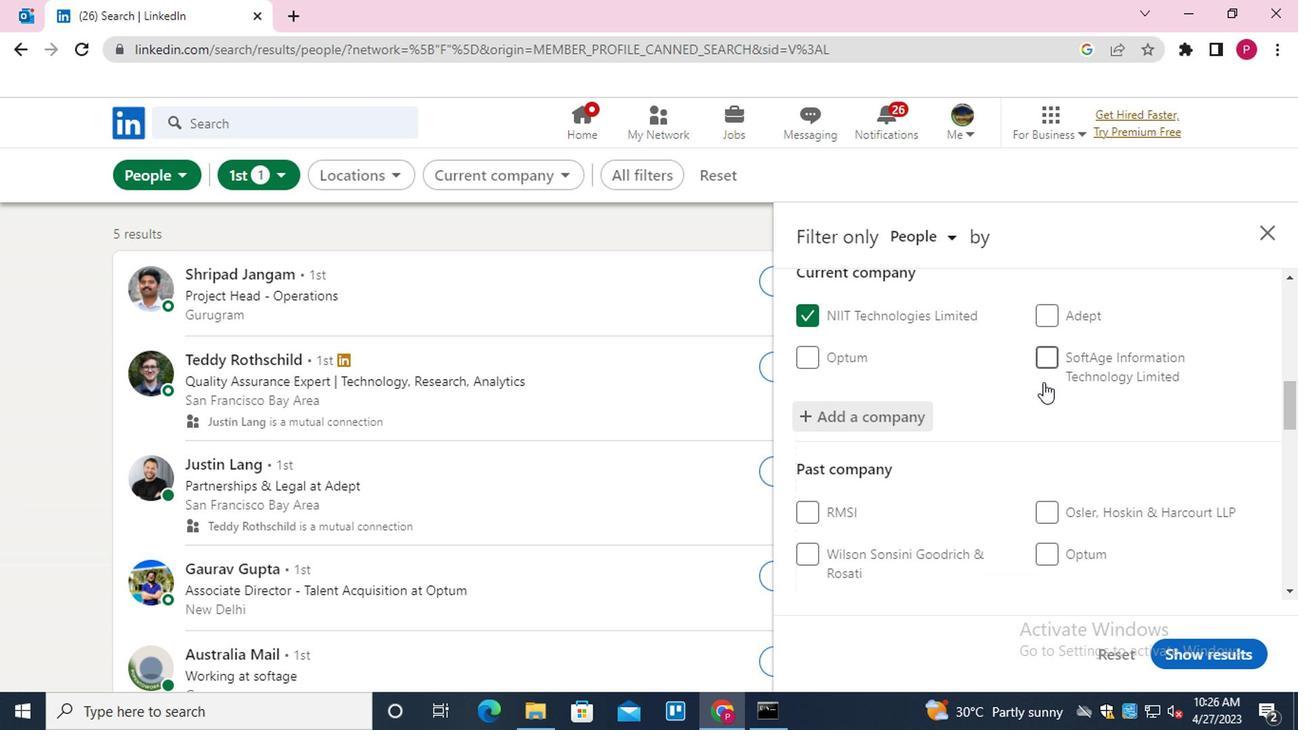 
Action: Mouse scrolled (1029, 384) with delta (0, -1)
Screenshot: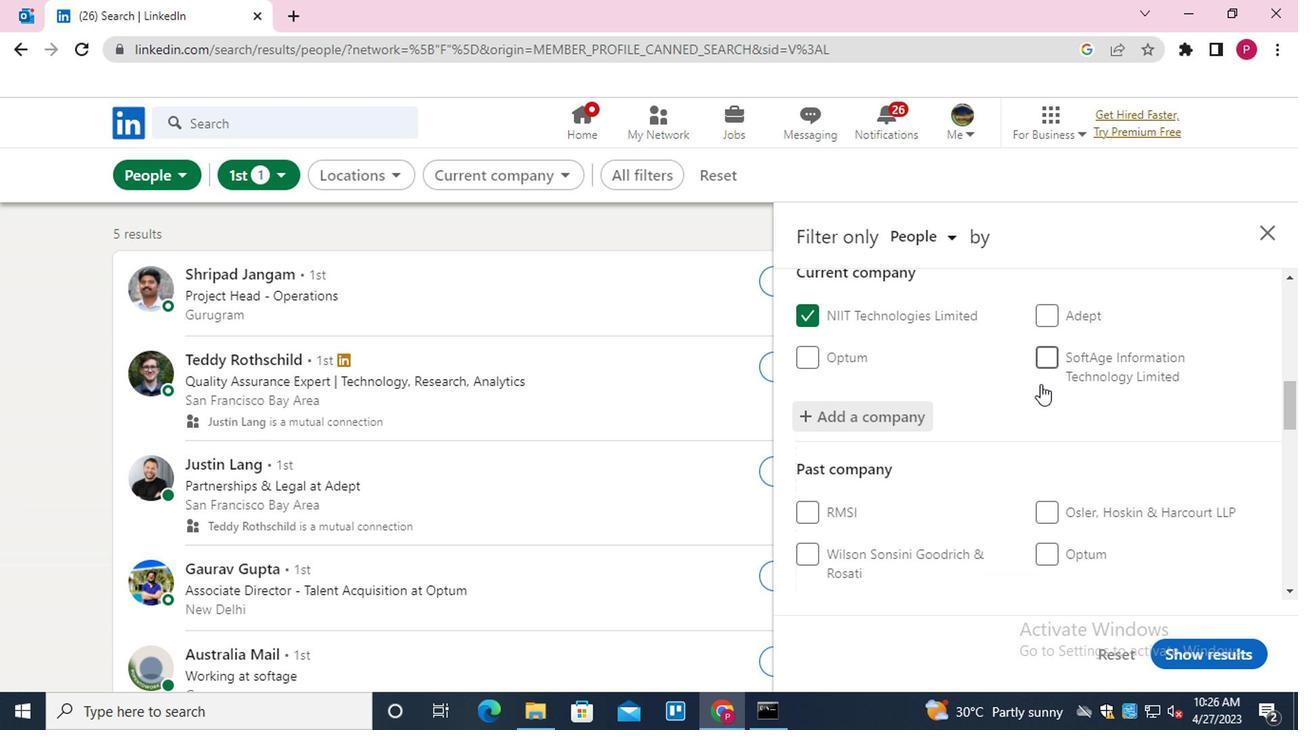 
Action: Mouse scrolled (1029, 384) with delta (0, -1)
Screenshot: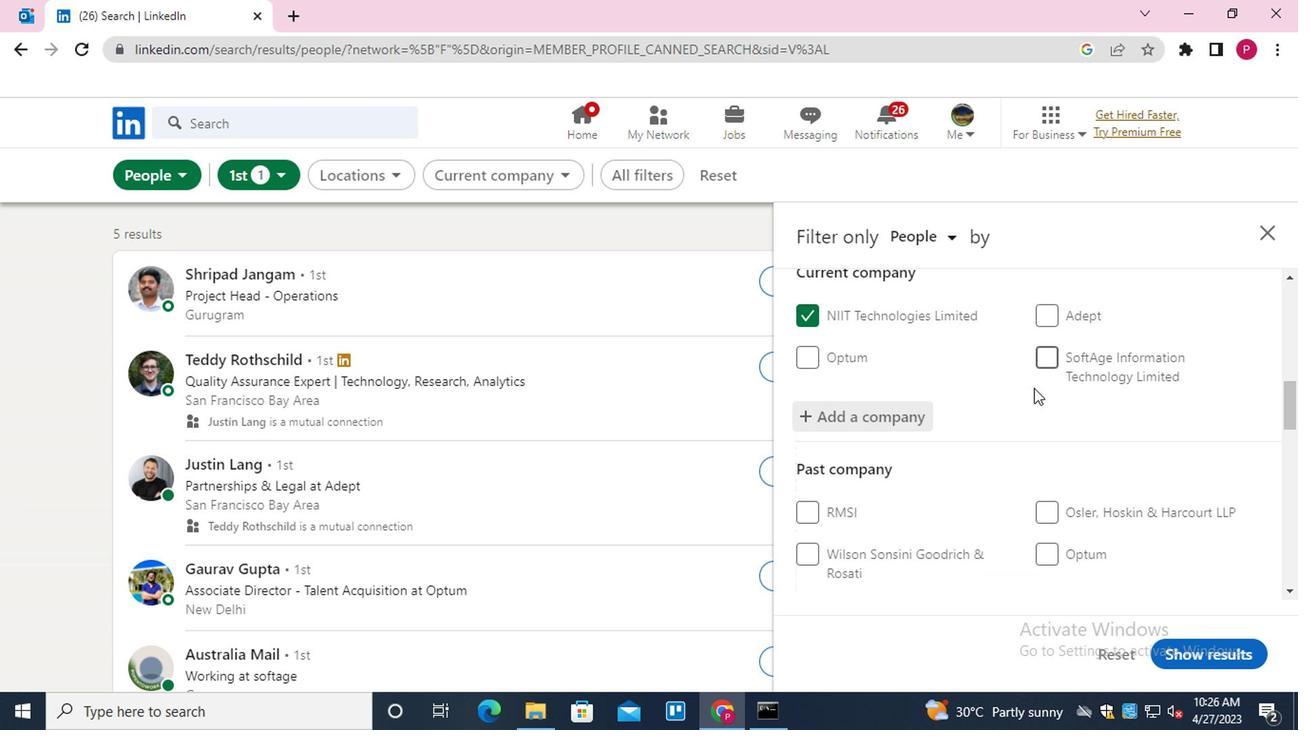 
Action: Mouse scrolled (1029, 384) with delta (0, -1)
Screenshot: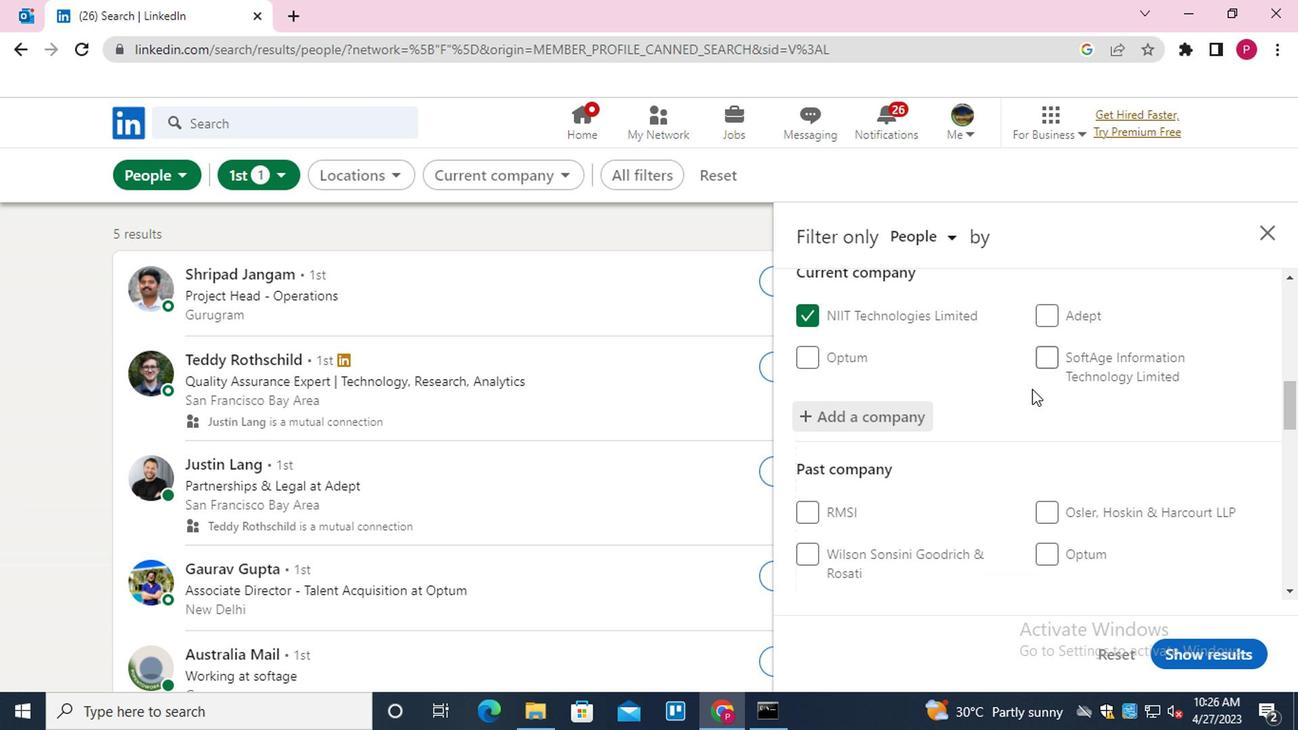 
Action: Mouse moved to (1026, 389)
Screenshot: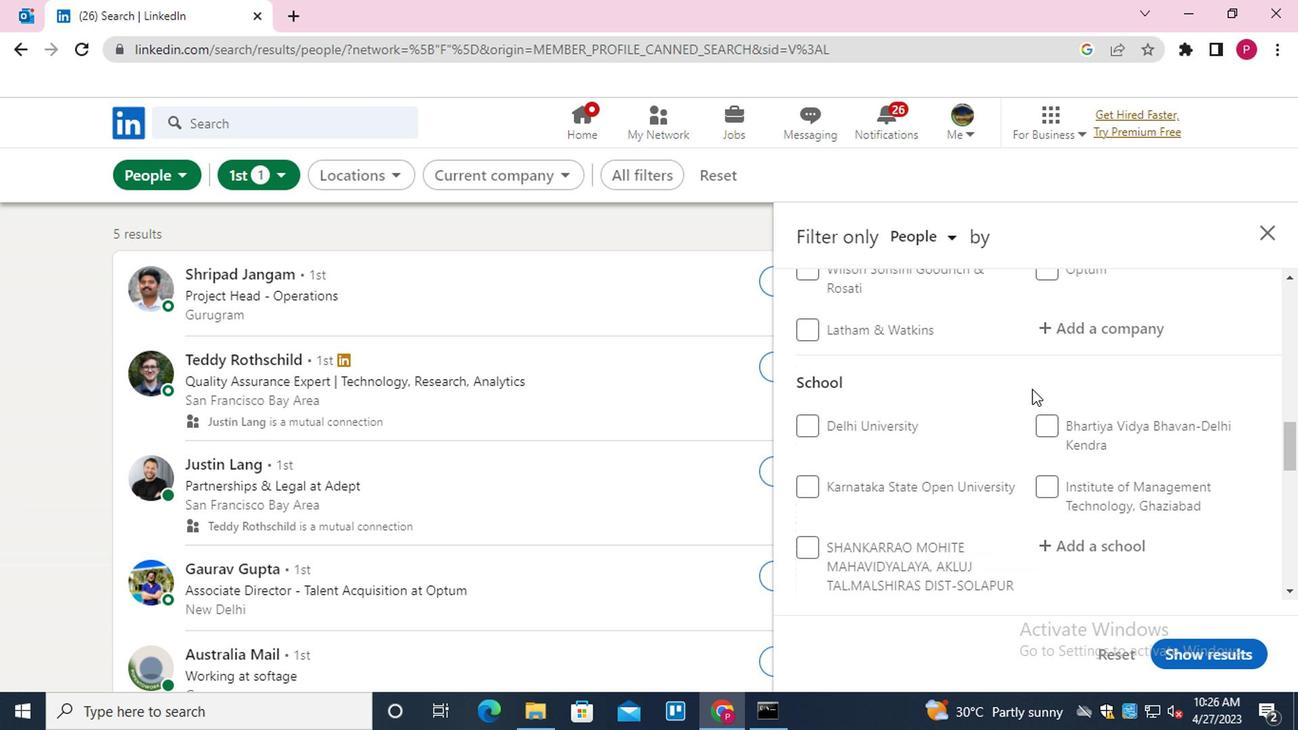 
Action: Mouse scrolled (1026, 388) with delta (0, 0)
Screenshot: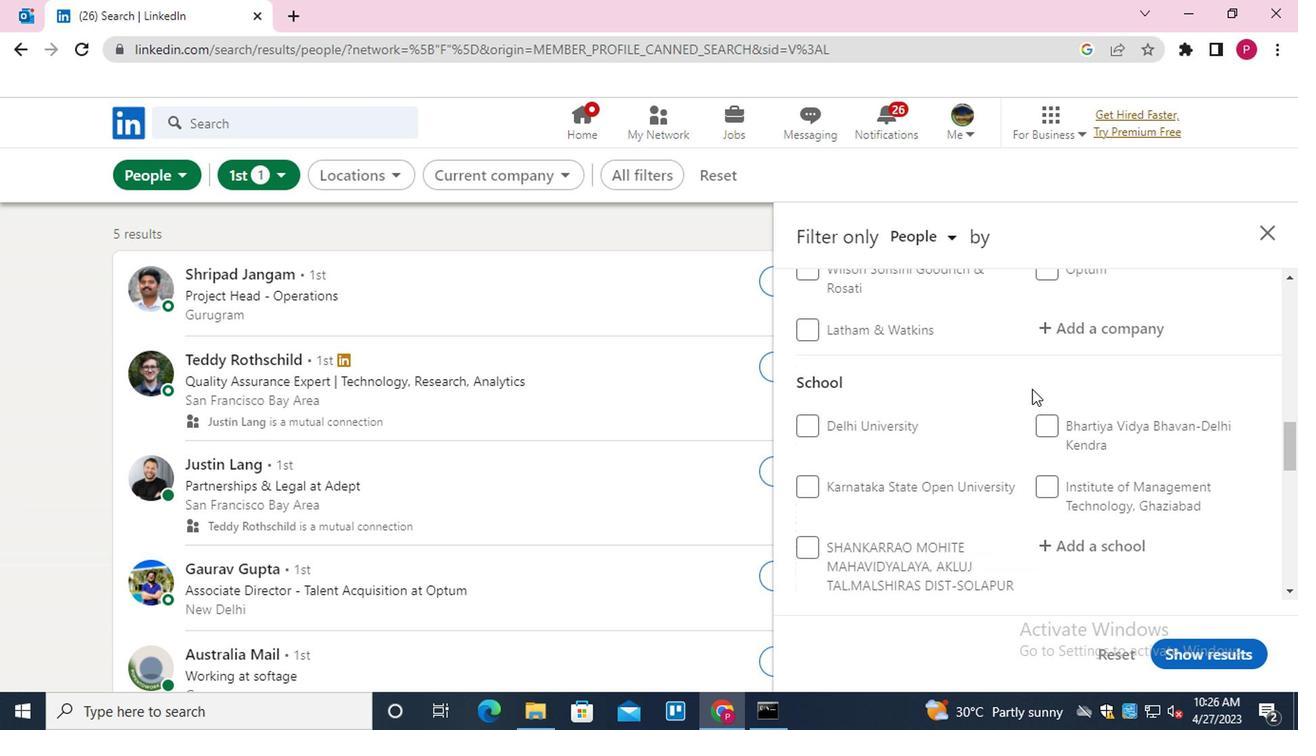 
Action: Mouse moved to (1026, 390)
Screenshot: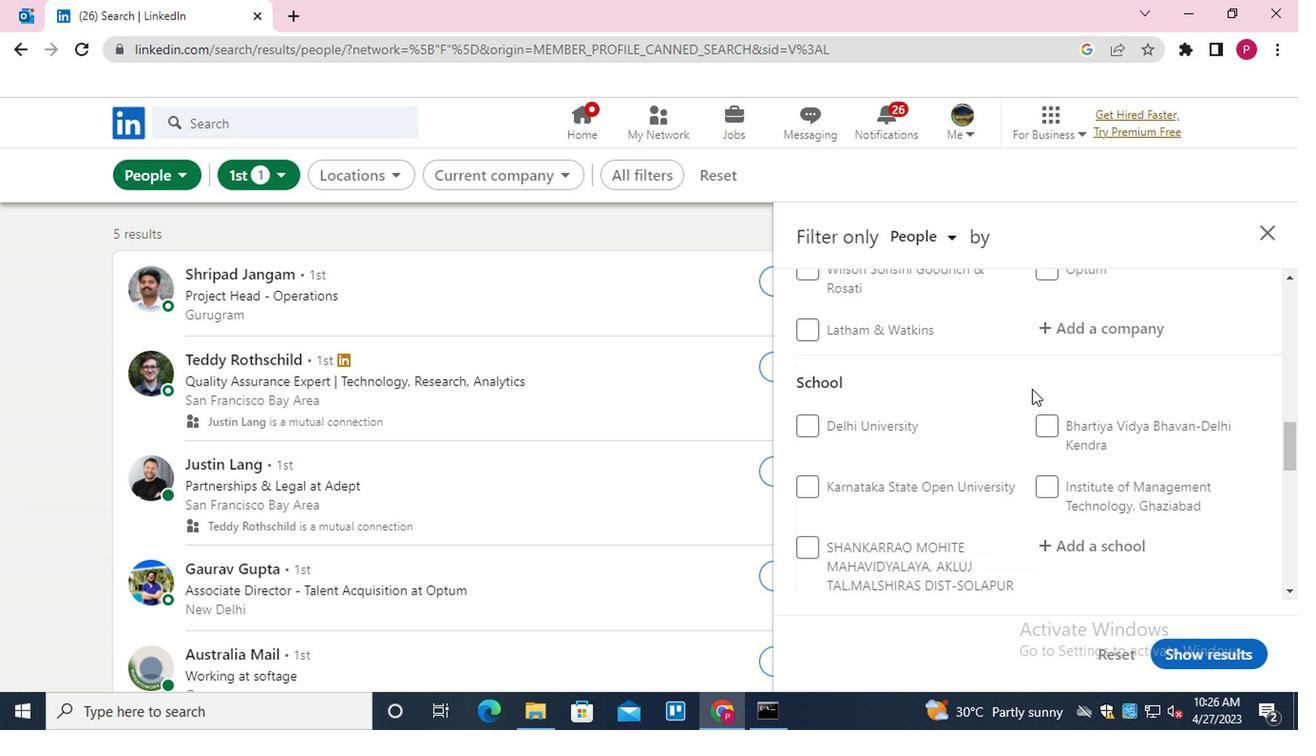 
Action: Mouse scrolled (1026, 389) with delta (0, -1)
Screenshot: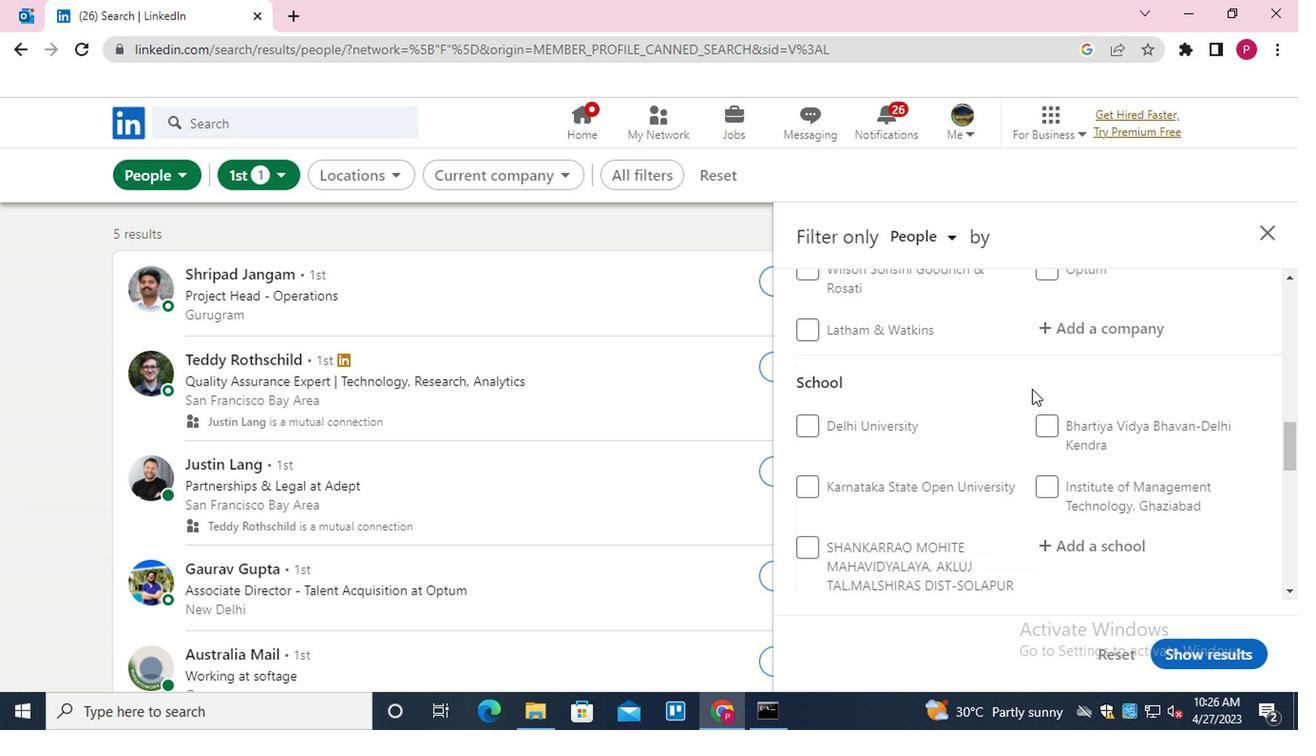 
Action: Mouse moved to (1096, 358)
Screenshot: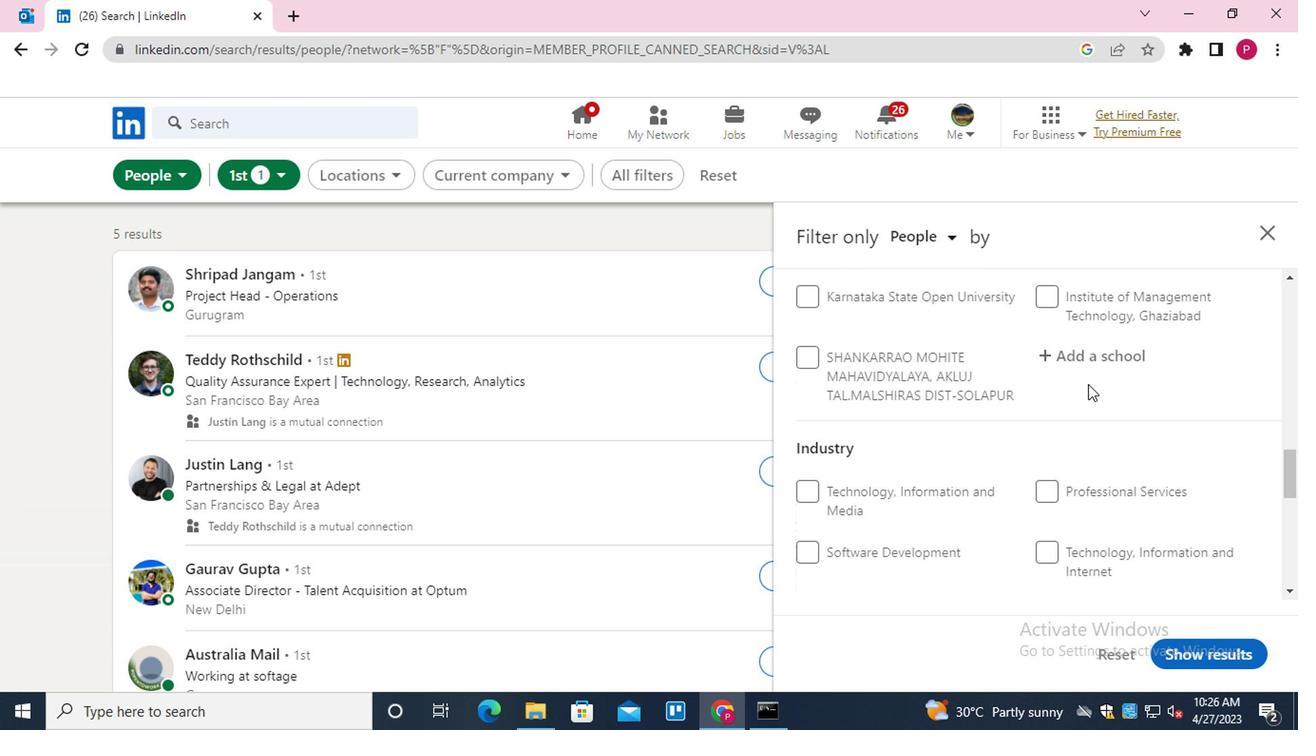 
Action: Mouse pressed left at (1096, 358)
Screenshot: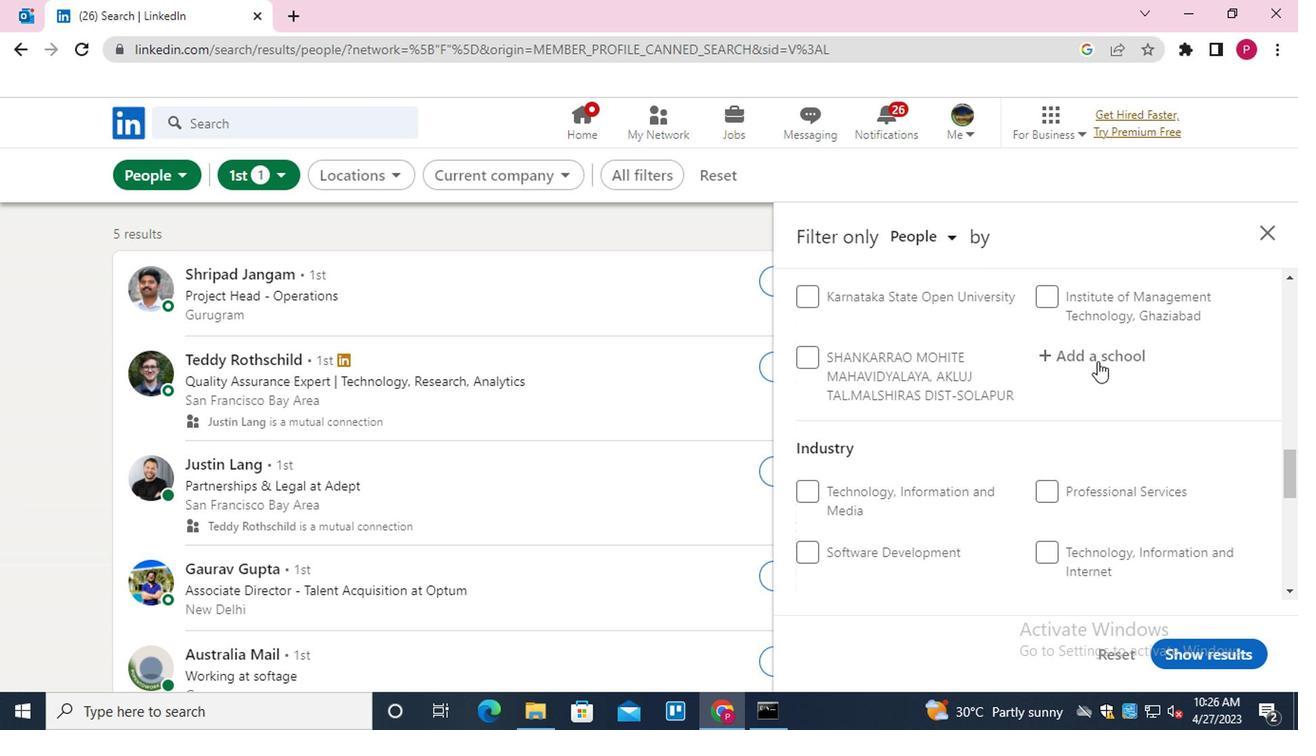
Action: Mouse moved to (1094, 357)
Screenshot: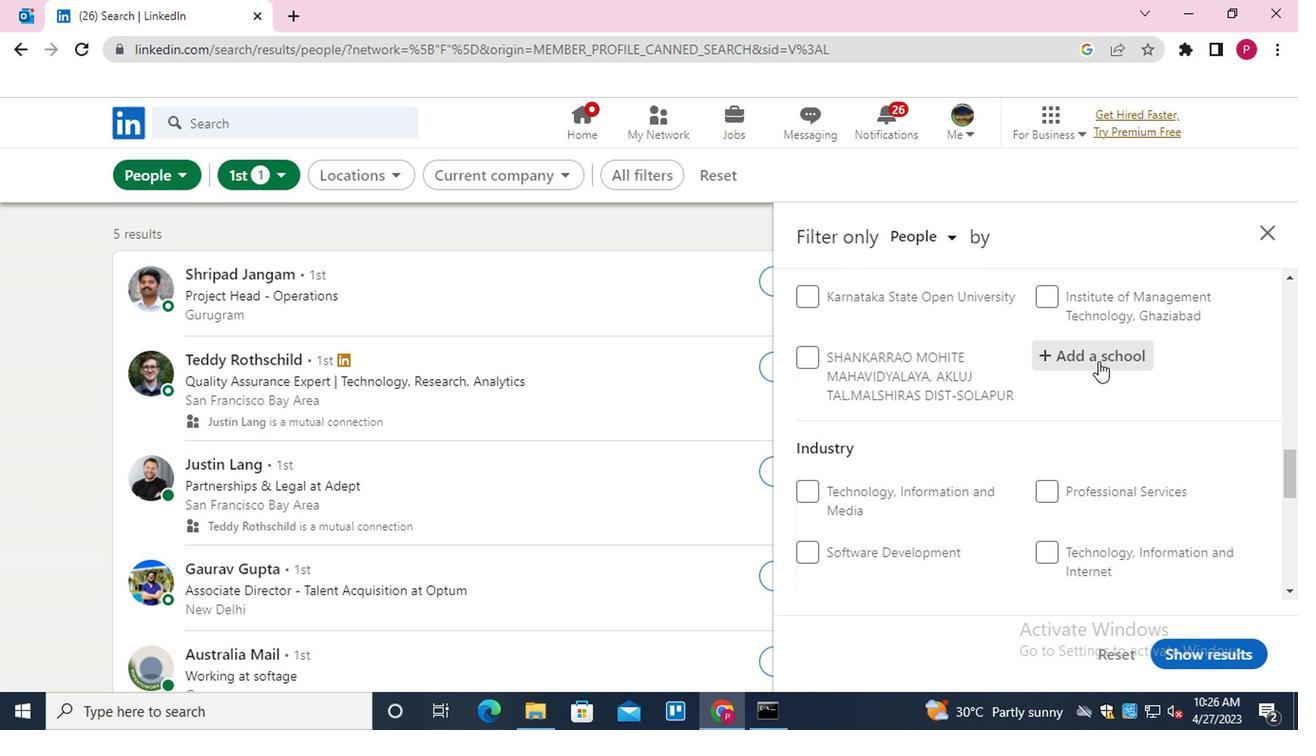 
Action: Key pressed <Key.shift><Key.shift><Key.shift><Key.shift>SARDAR<Key.space><Key.shift>PATEL<Key.down><Key.enter>
Screenshot: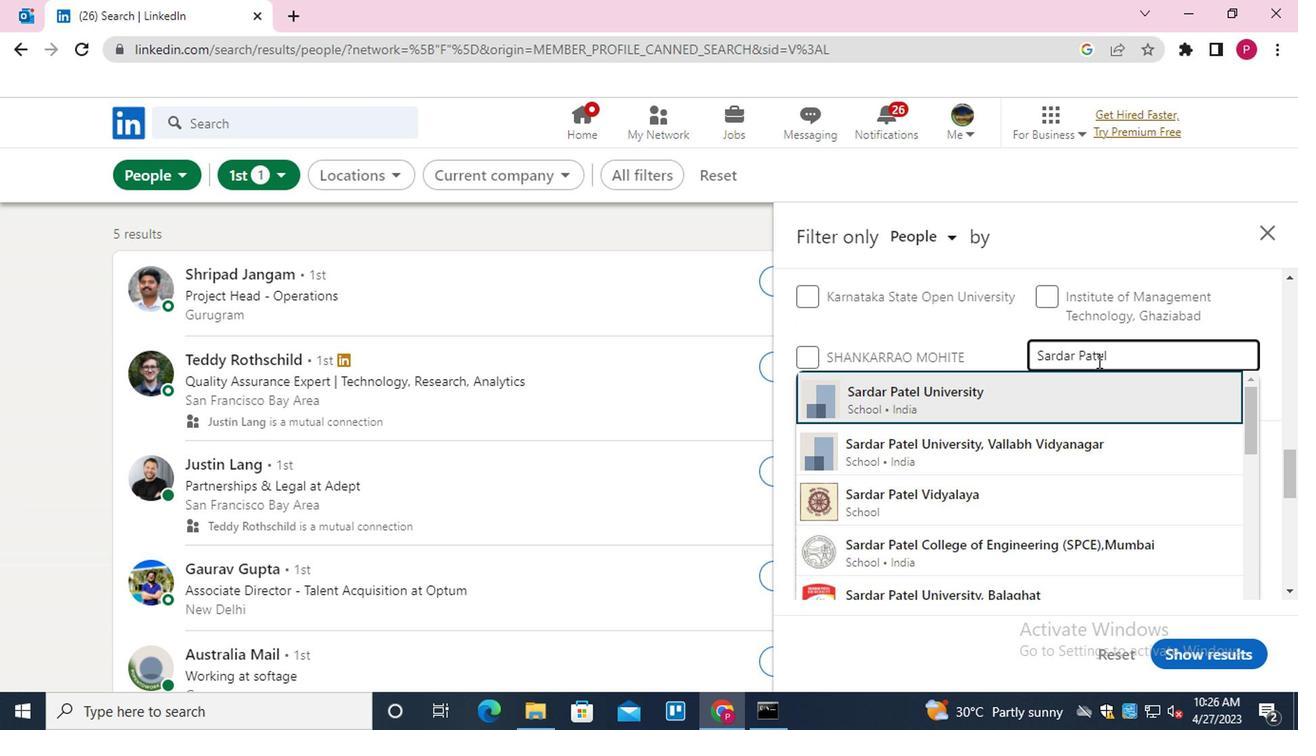 
Action: Mouse moved to (1041, 378)
Screenshot: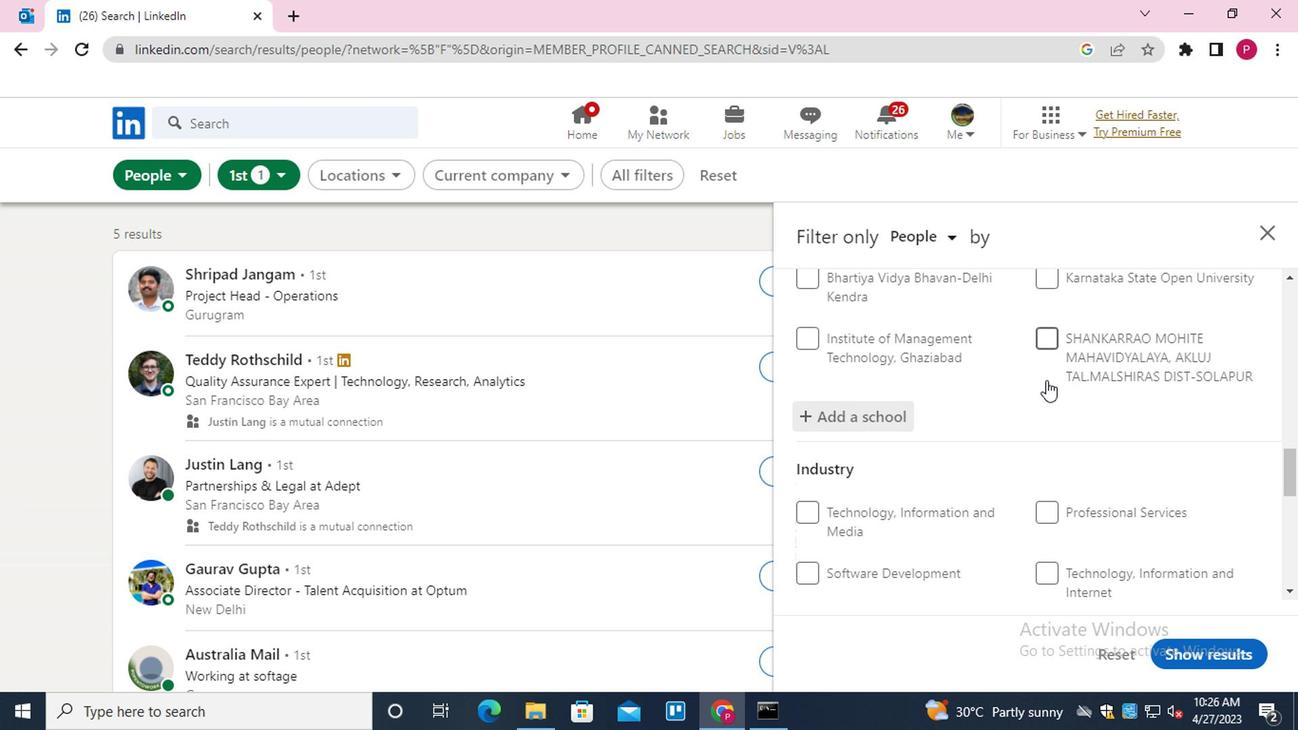 
Action: Mouse scrolled (1041, 378) with delta (0, 0)
Screenshot: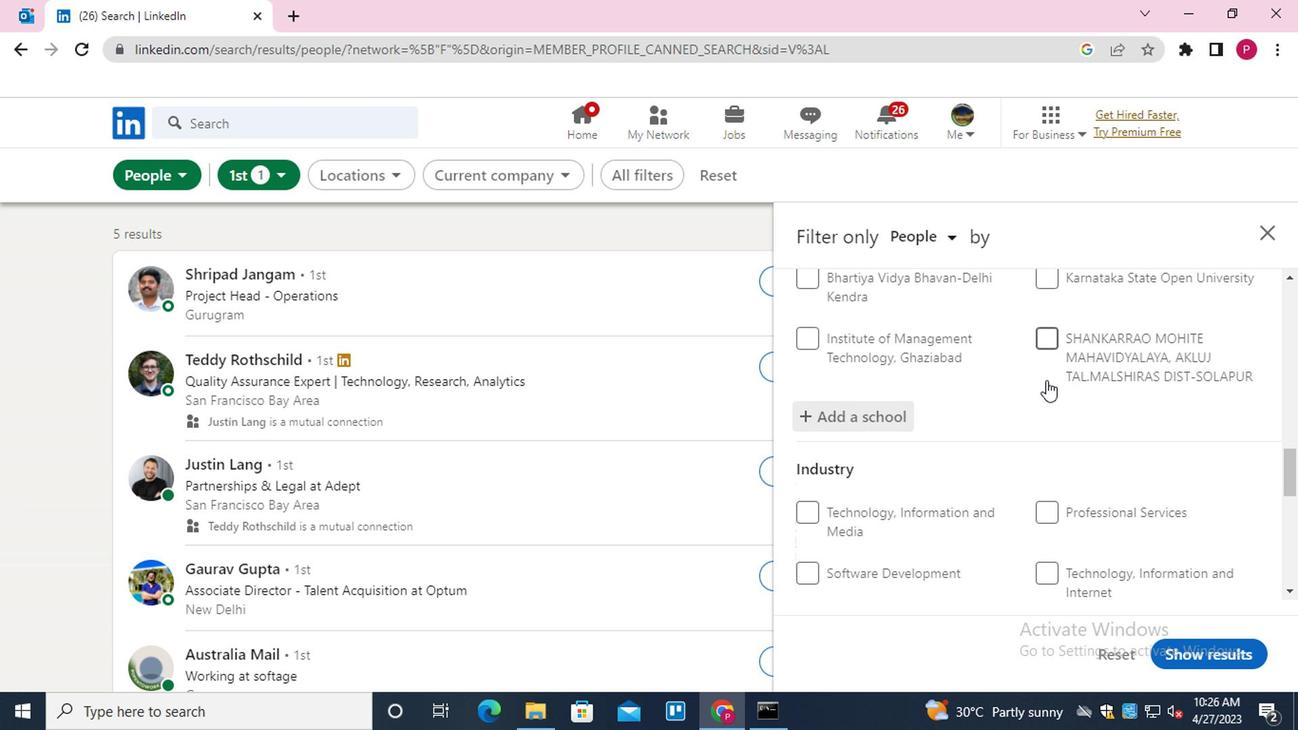 
Action: Mouse moved to (1038, 379)
Screenshot: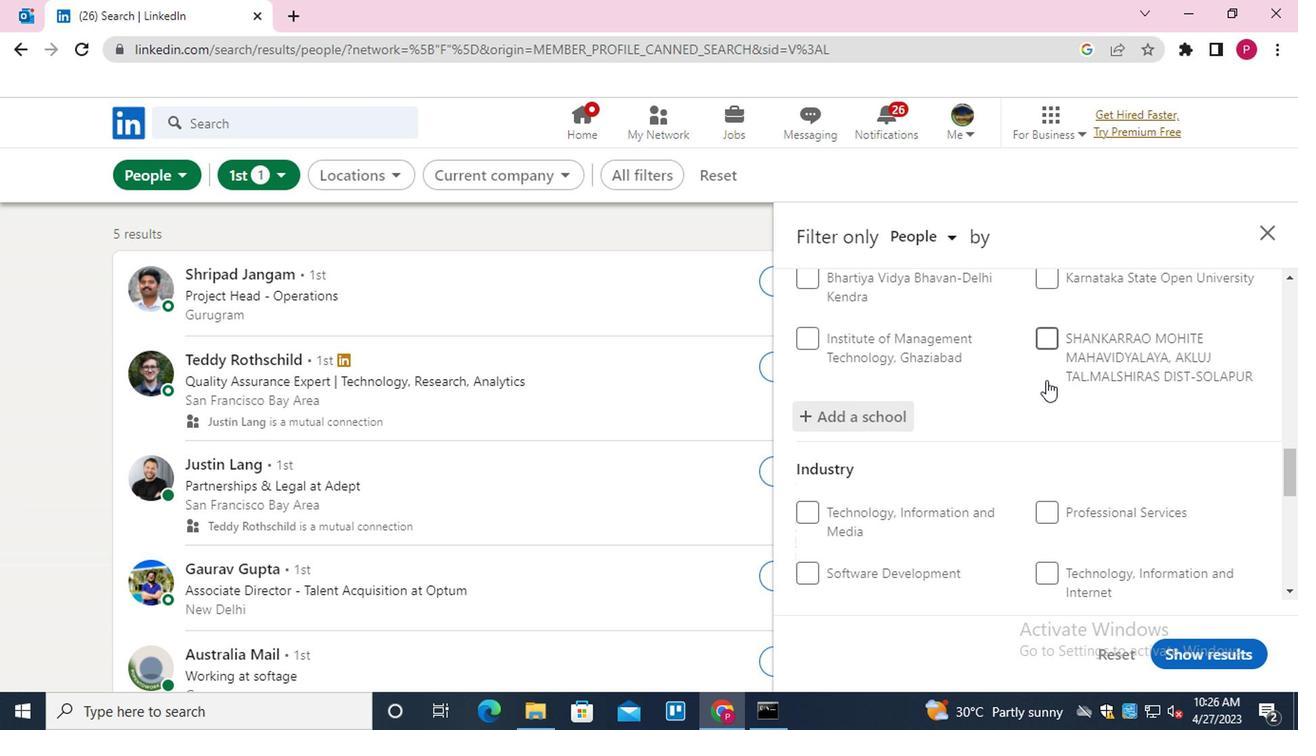 
Action: Mouse scrolled (1038, 378) with delta (0, 0)
Screenshot: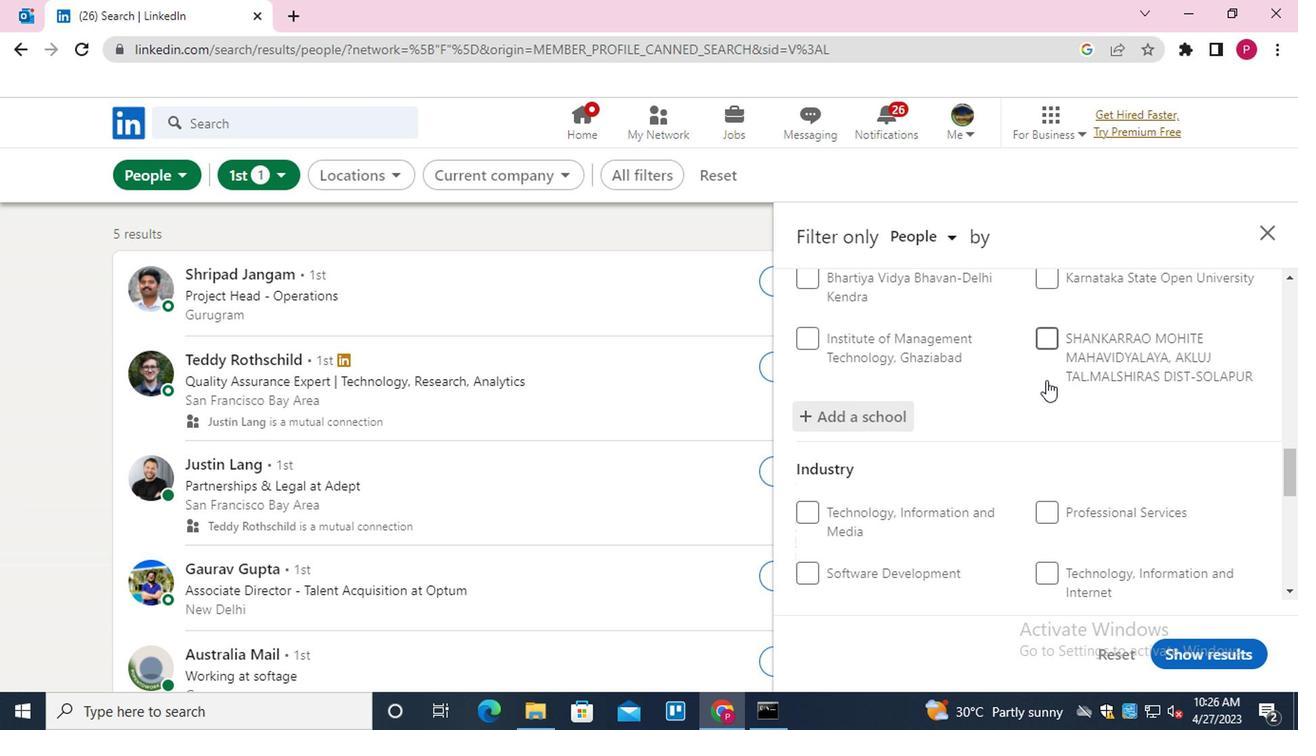
Action: Mouse moved to (1094, 430)
Screenshot: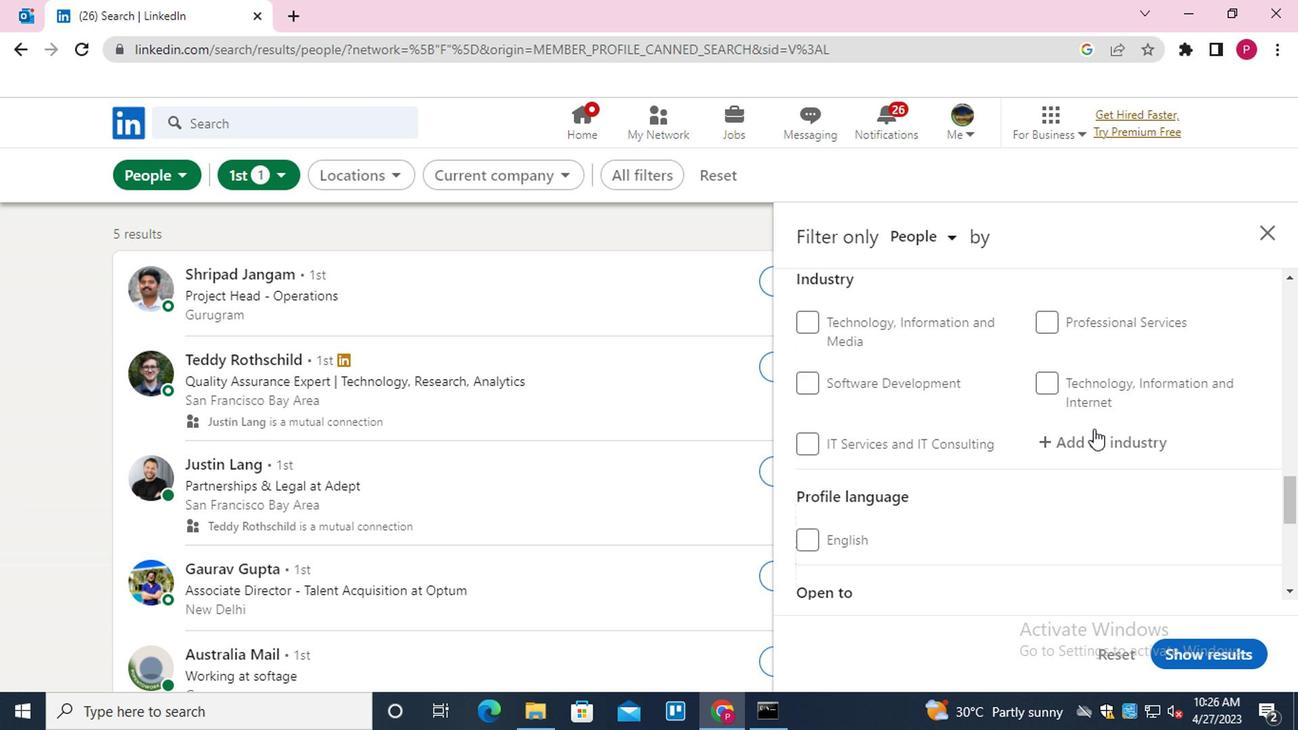 
Action: Mouse pressed left at (1094, 430)
Screenshot: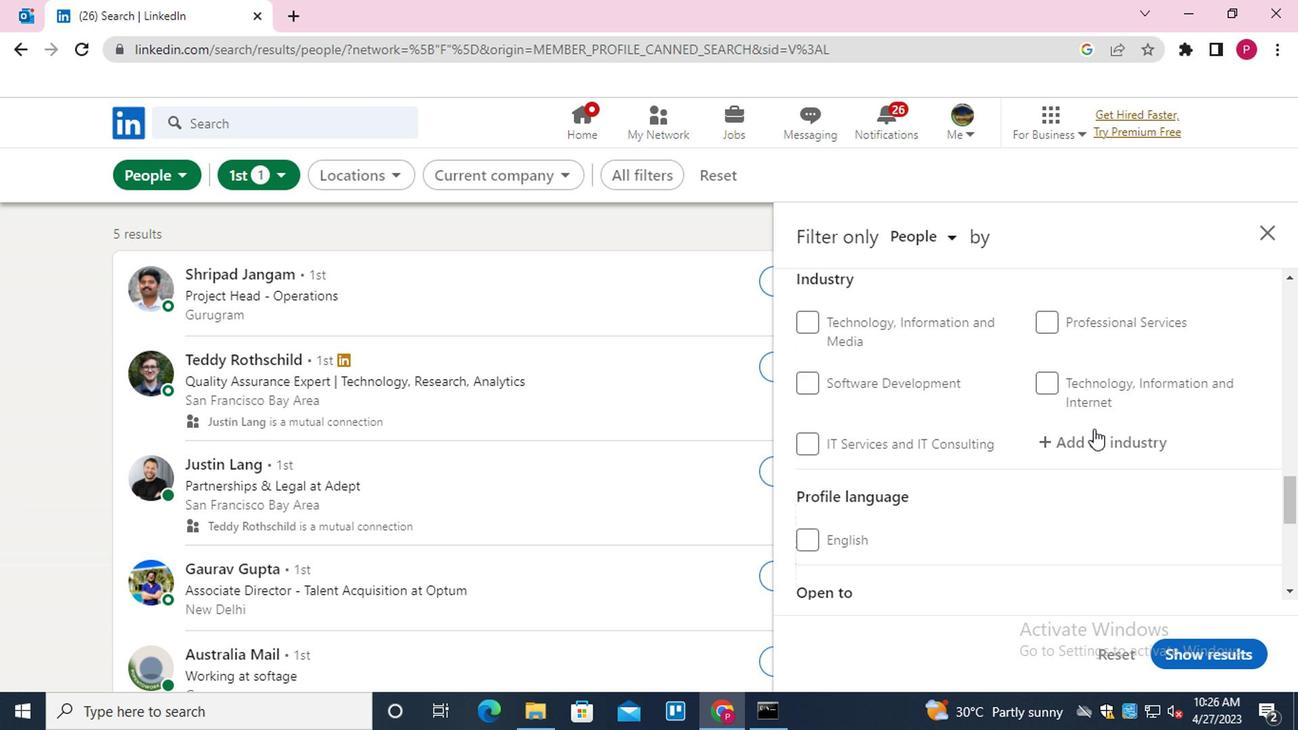 
Action: Key pressed <Key.shift>WHOLSALE<Key.backspace><Key.backspace><Key.backspace><Key.backspace>ESALE<Key.down><Key.down><Key.down><Key.down><Key.down><Key.down><Key.down><Key.down><Key.down><Key.down><Key.down><Key.down><Key.down><Key.down><Key.down><Key.down><Key.down><Key.down><Key.down><Key.down><Key.down><Key.down><Key.down><Key.up><Key.up><Key.up><Key.space><Key.shift>FU<Key.down><Key.enter>
Screenshot: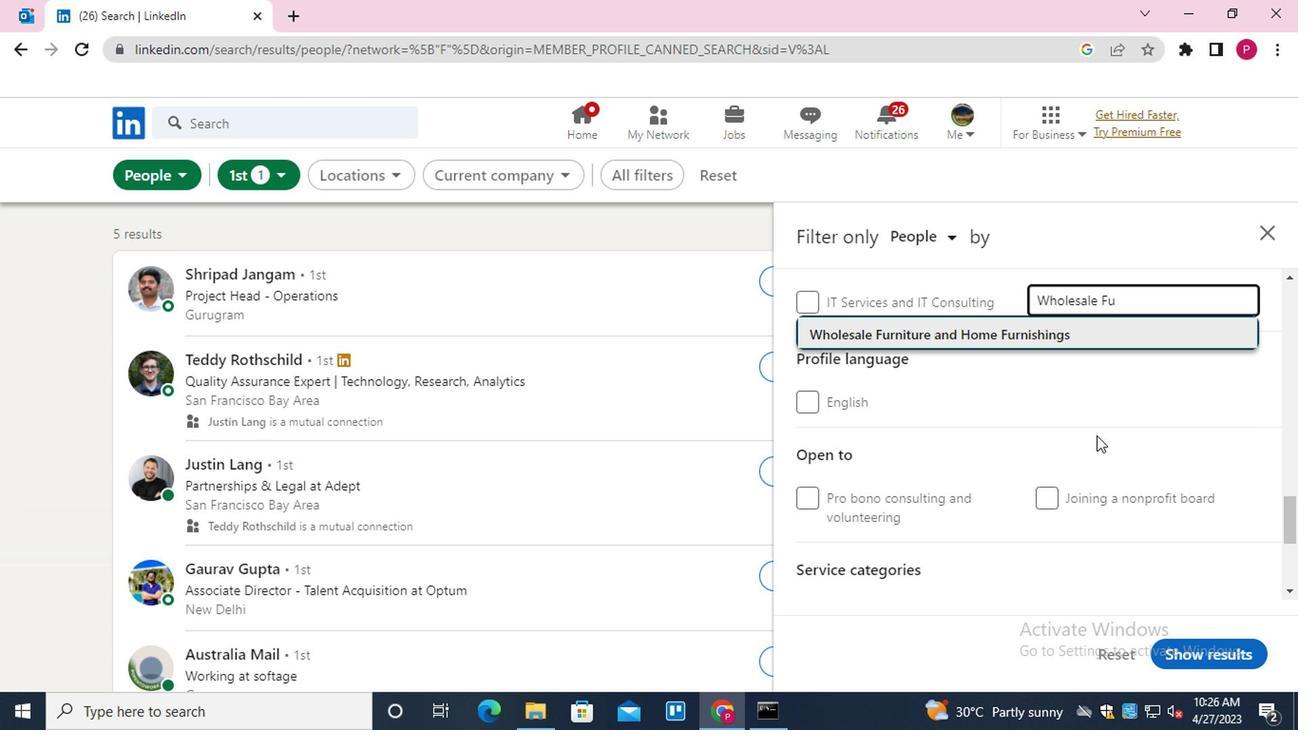 
Action: Mouse moved to (1062, 449)
Screenshot: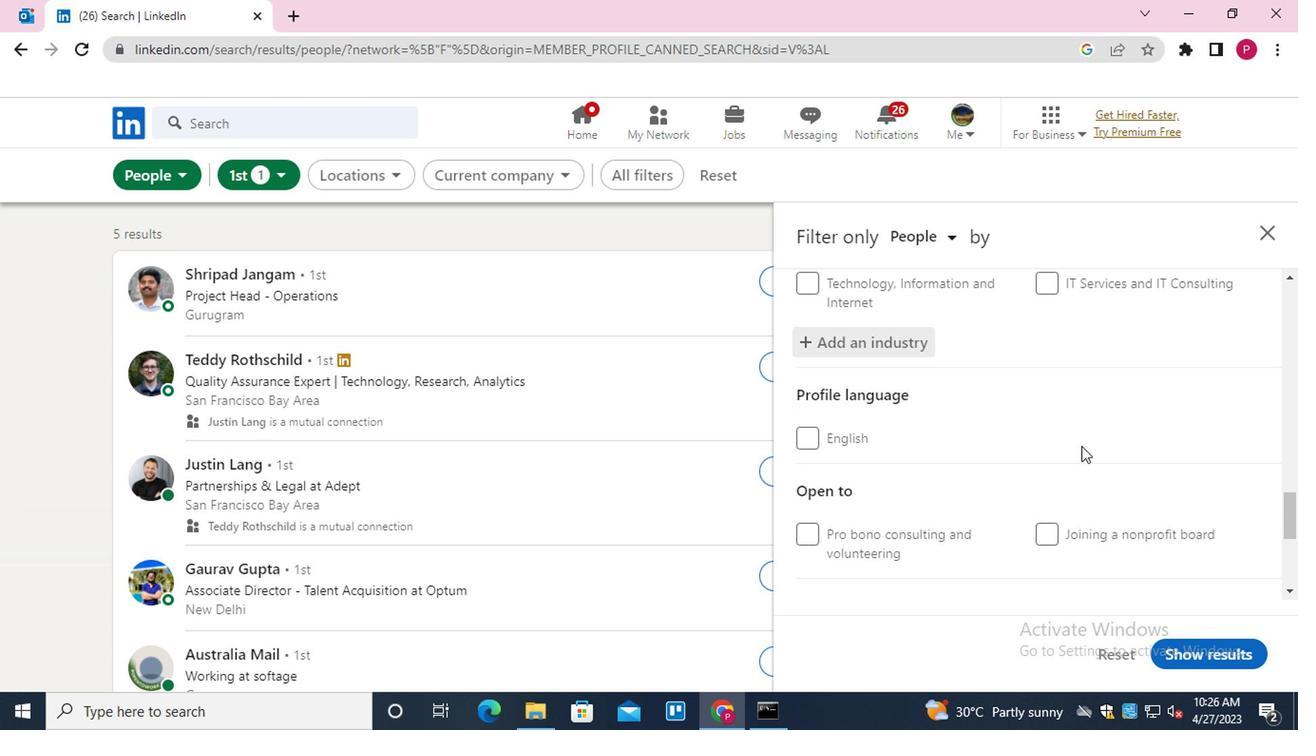 
Action: Mouse scrolled (1062, 448) with delta (0, 0)
Screenshot: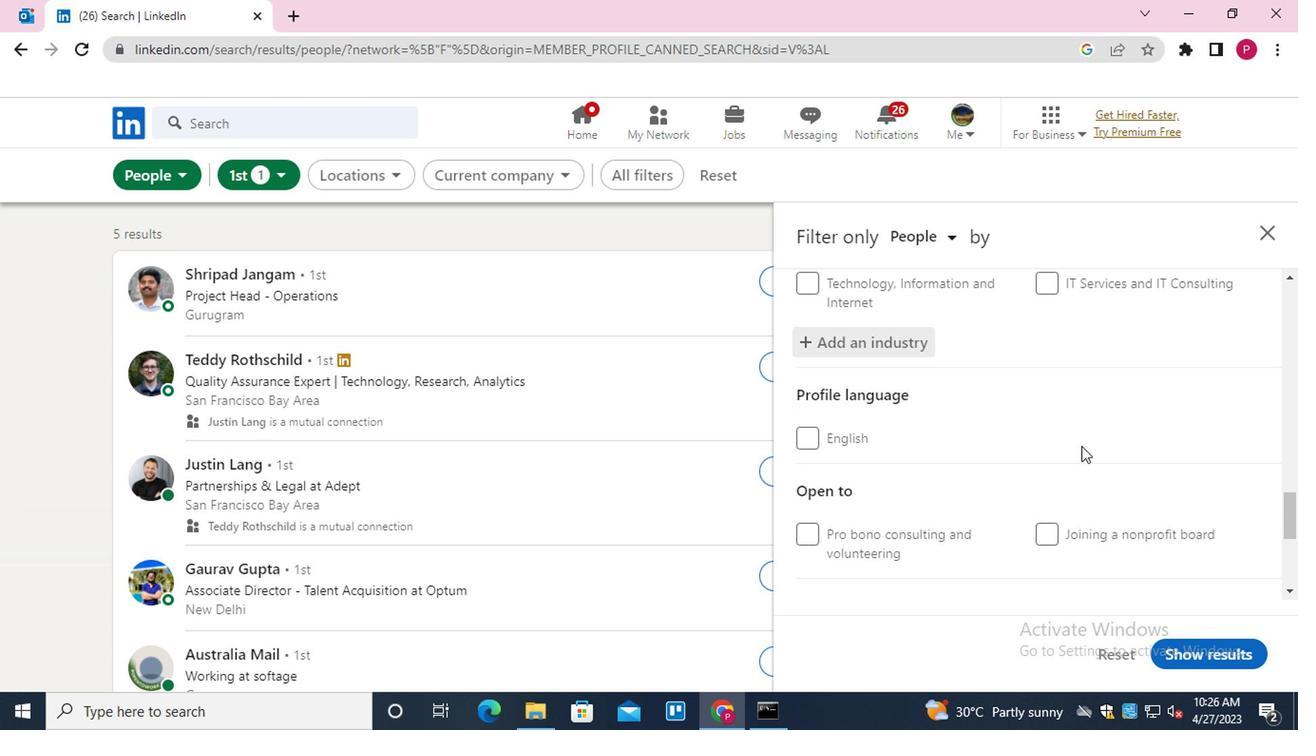 
Action: Mouse scrolled (1062, 448) with delta (0, 0)
Screenshot: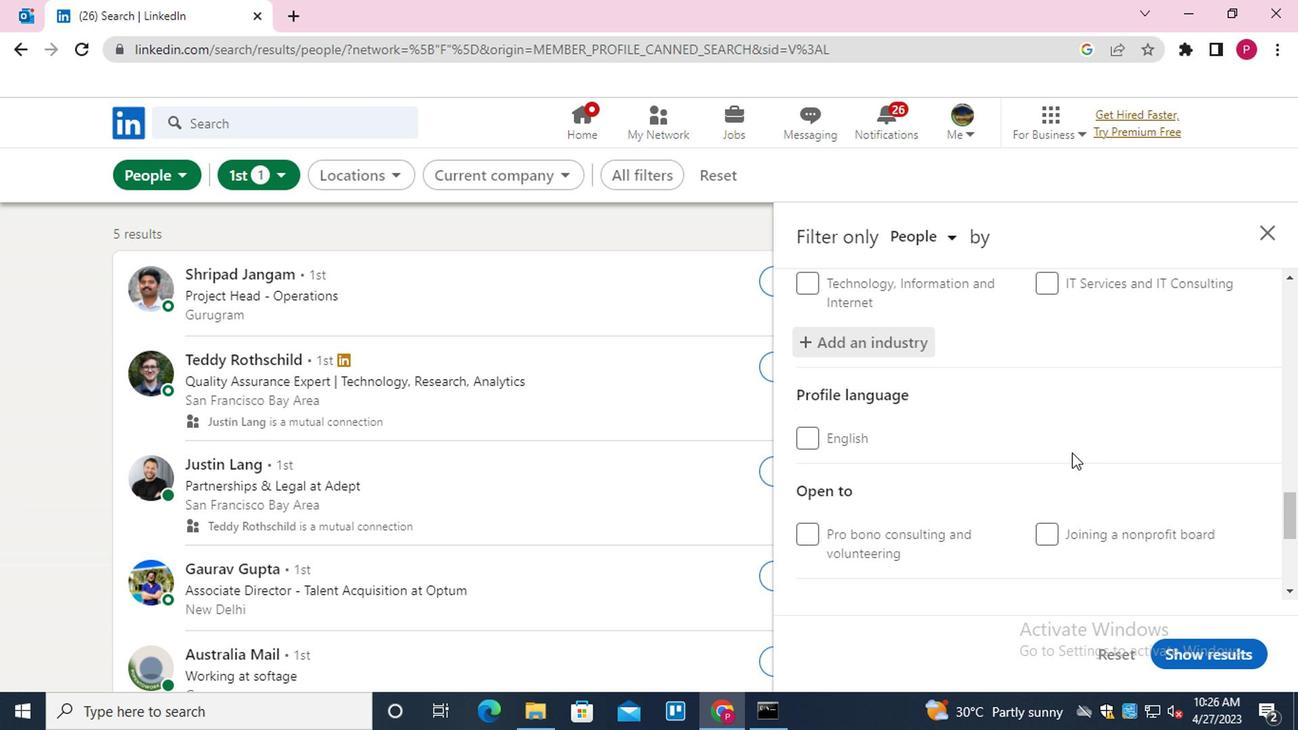 
Action: Mouse moved to (1060, 450)
Screenshot: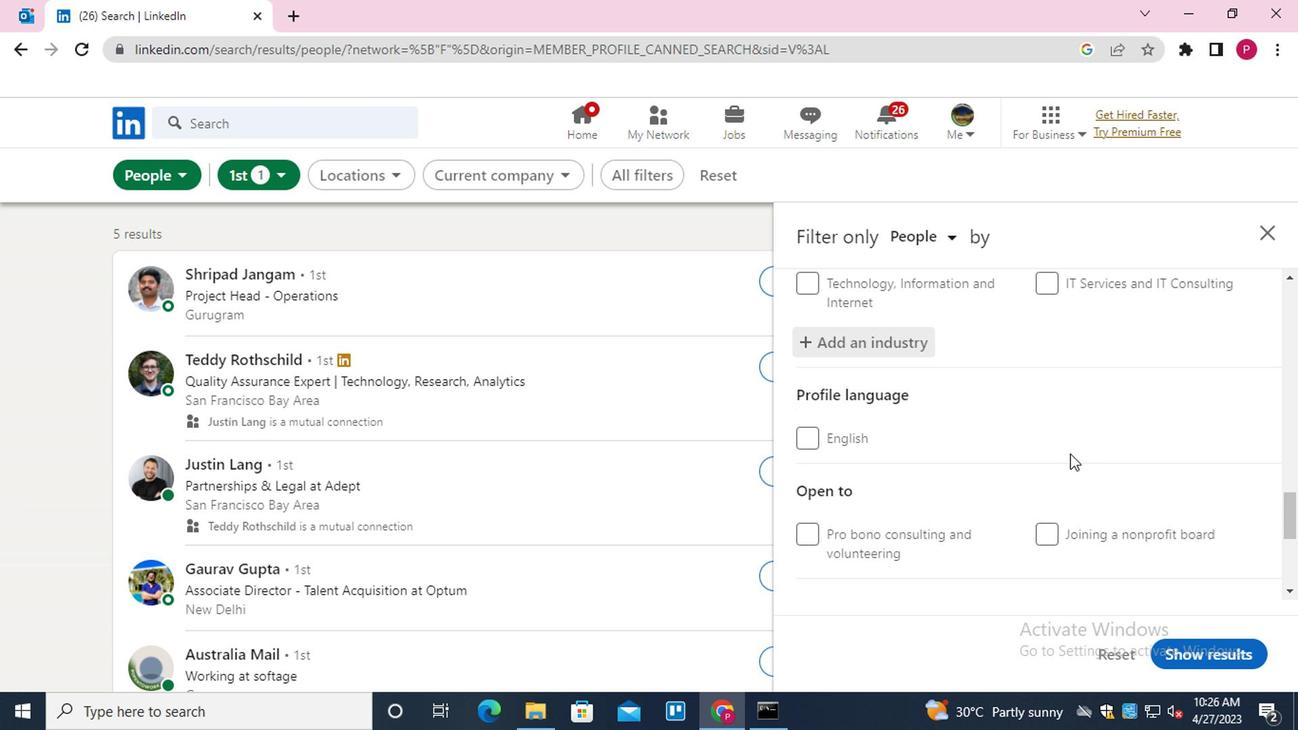 
Action: Mouse scrolled (1060, 449) with delta (0, -1)
Screenshot: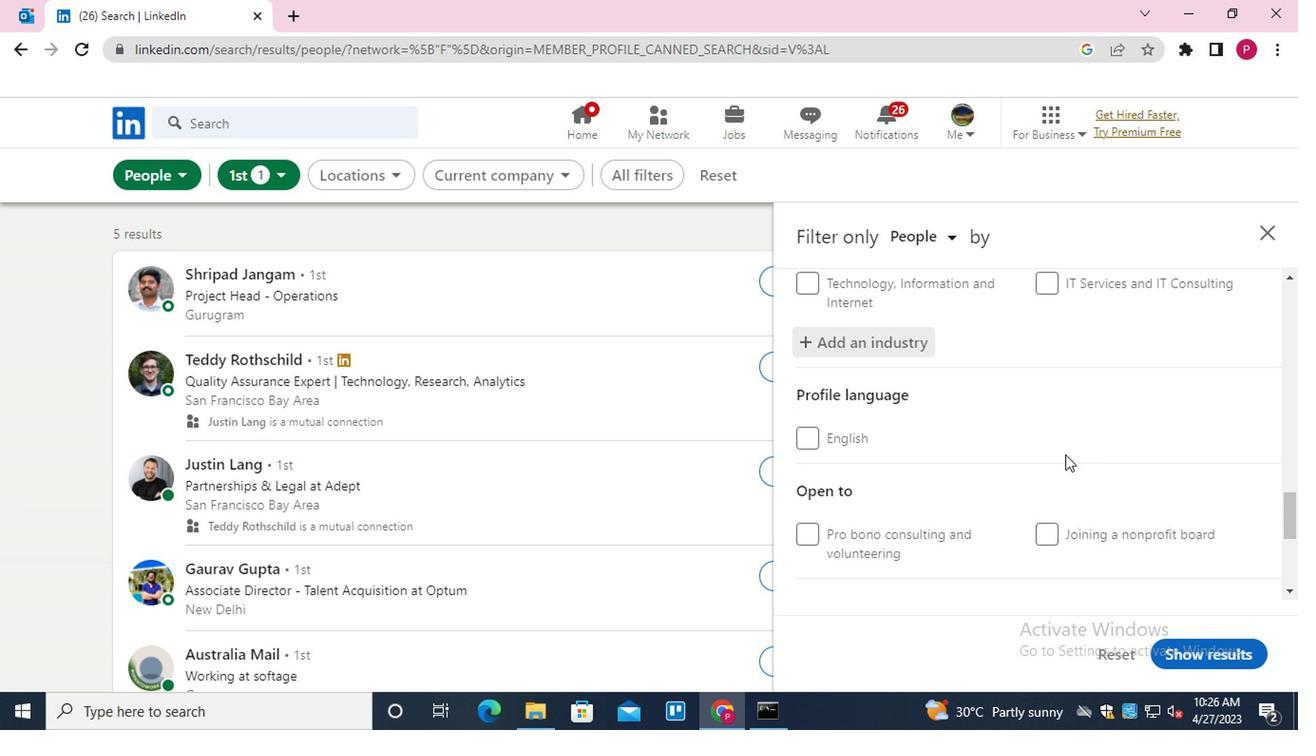 
Action: Mouse moved to (884, 357)
Screenshot: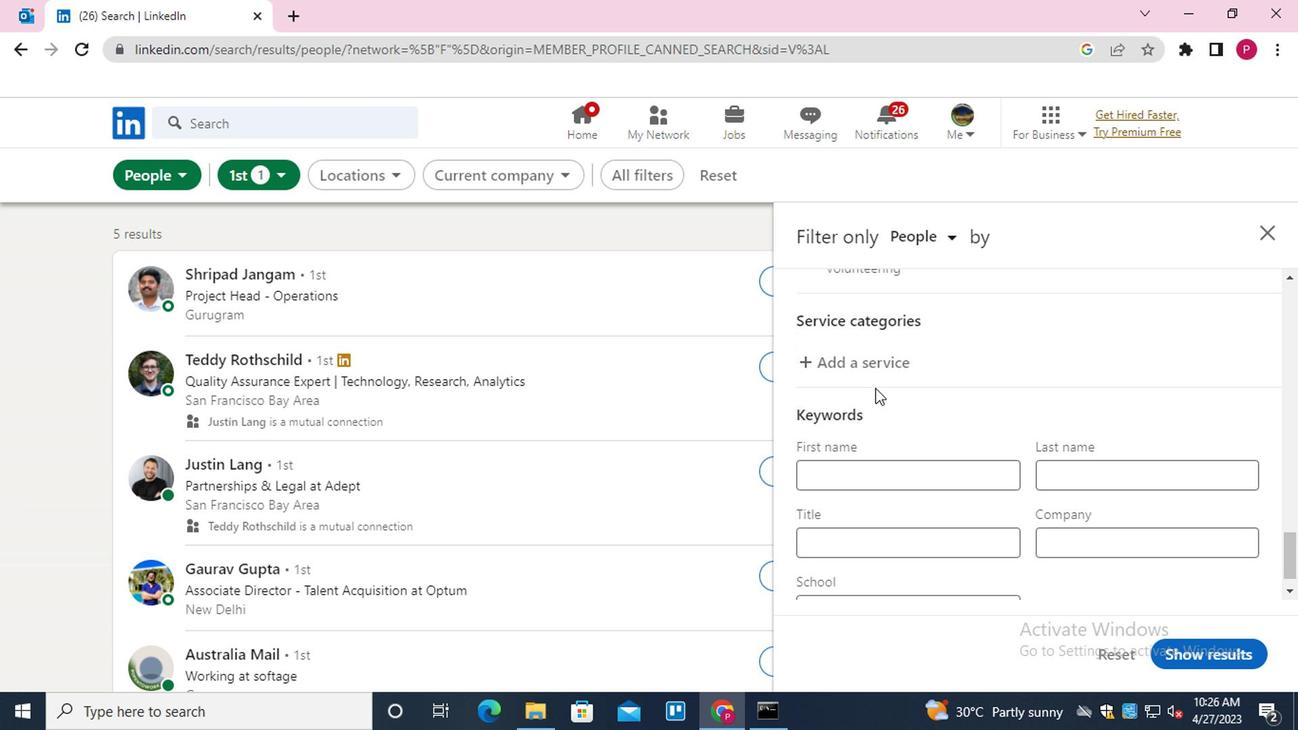
Action: Mouse pressed left at (884, 357)
Screenshot: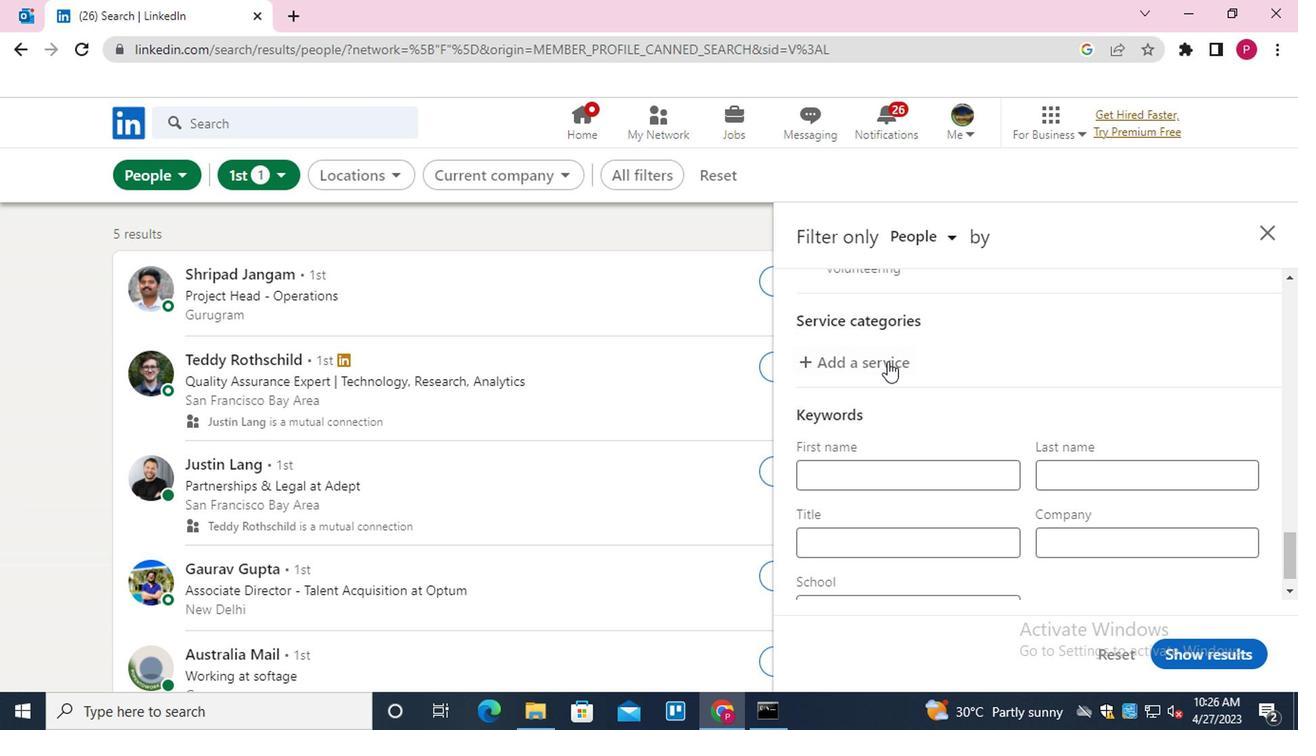 
Action: Key pressed <Key.shift>NETWORK<Key.down><Key.down><Key.down><Key.down><Key.enter>
Screenshot: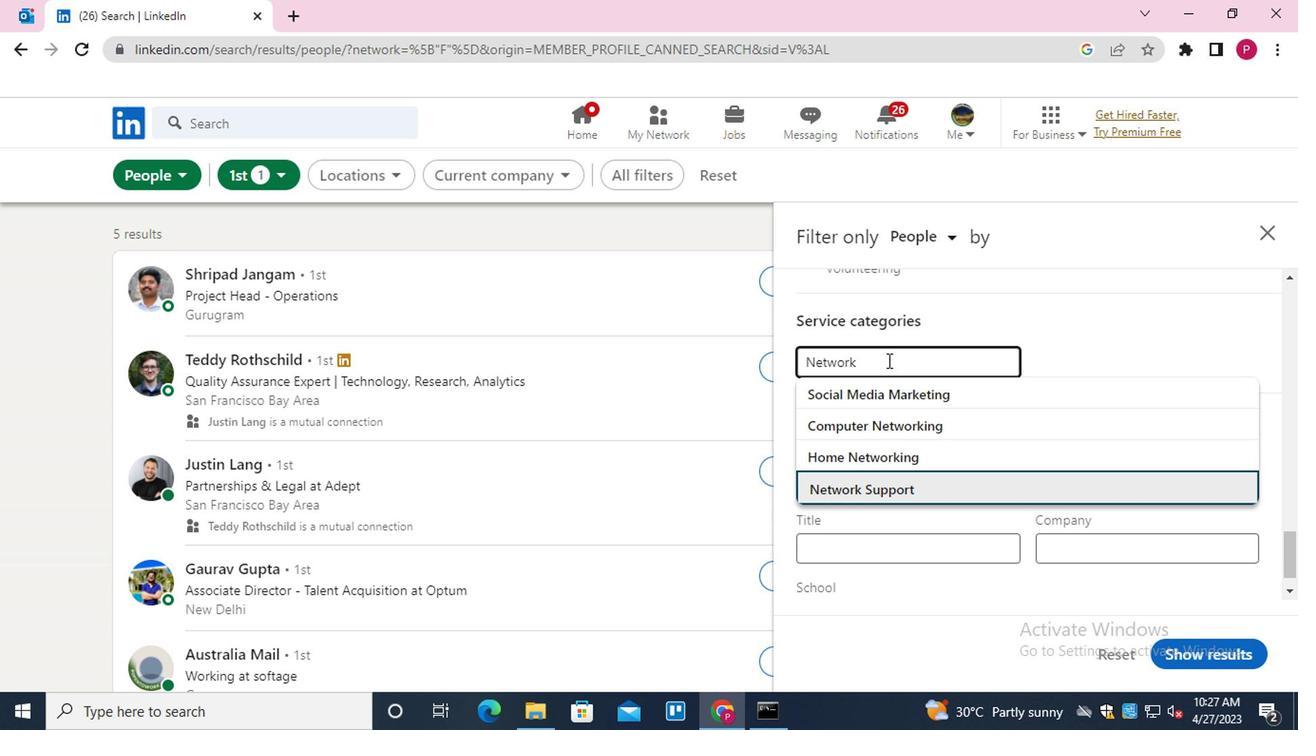
Action: Mouse scrolled (884, 356) with delta (0, 0)
Screenshot: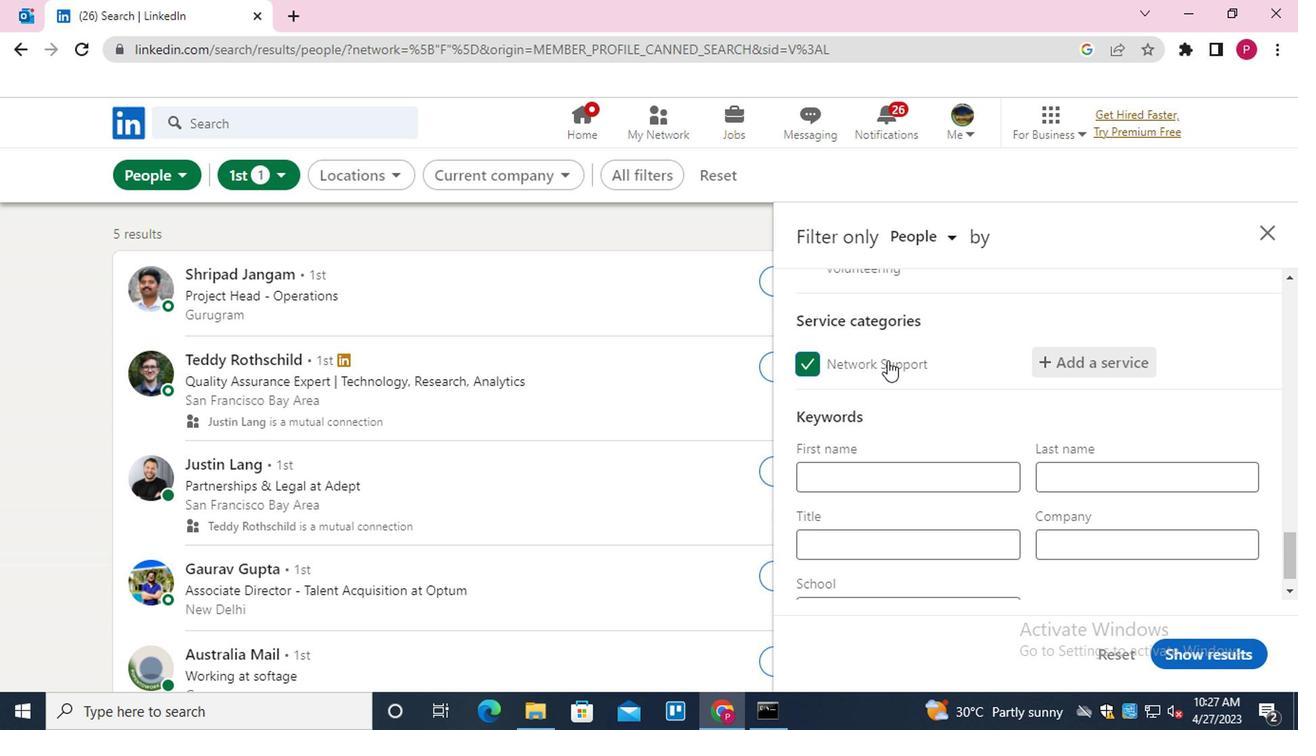 
Action: Mouse scrolled (884, 356) with delta (0, 0)
Screenshot: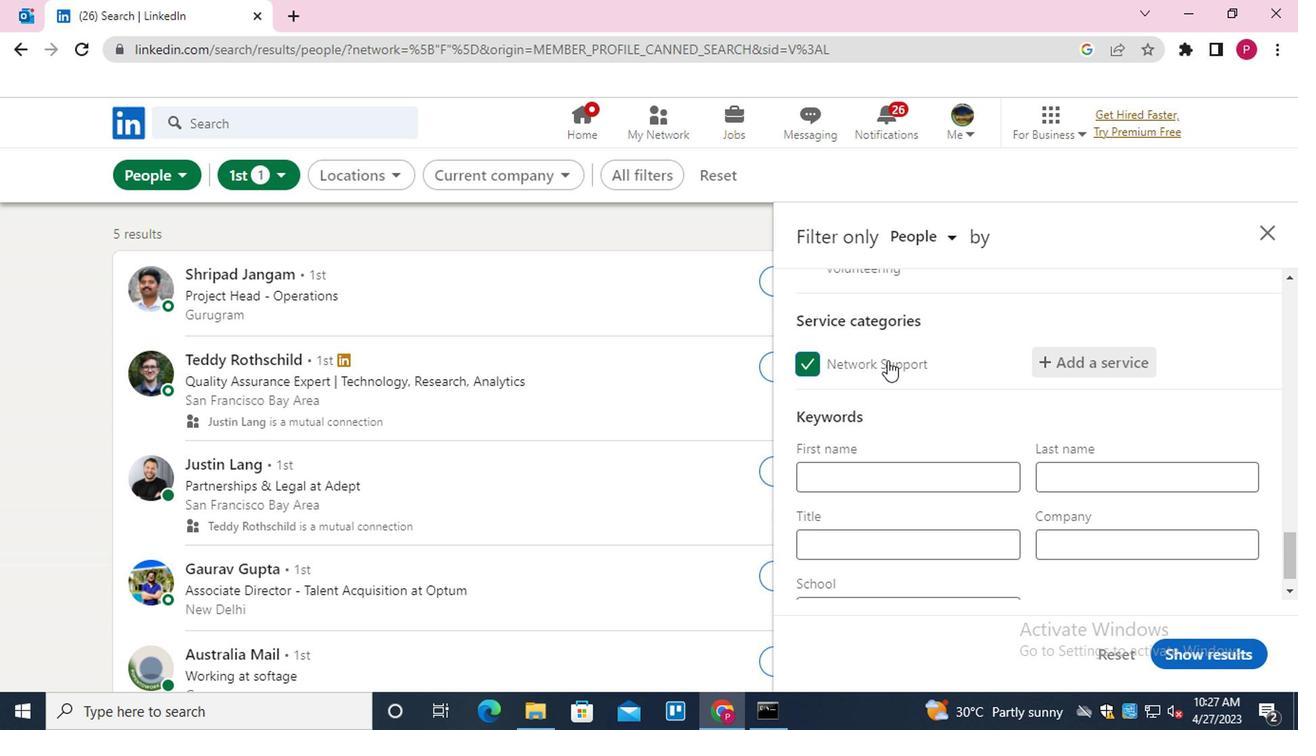 
Action: Mouse moved to (898, 507)
Screenshot: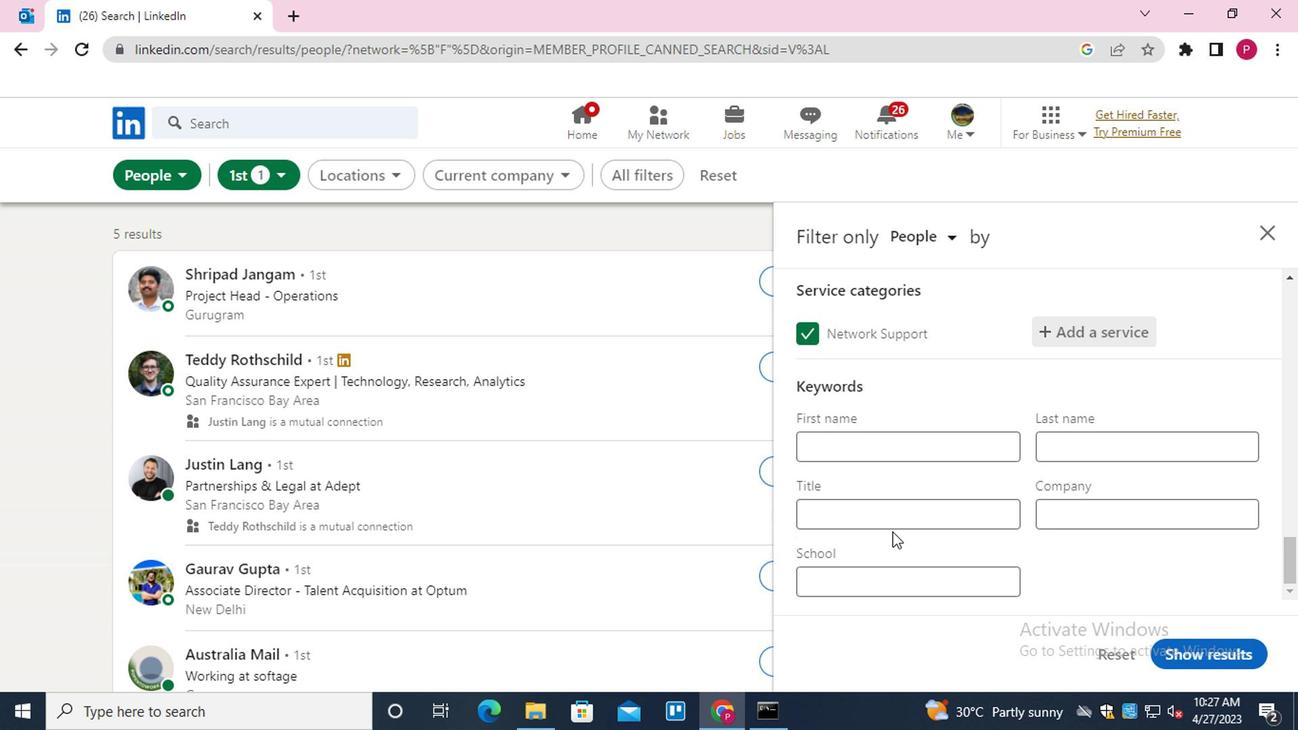 
Action: Mouse pressed left at (898, 507)
Screenshot: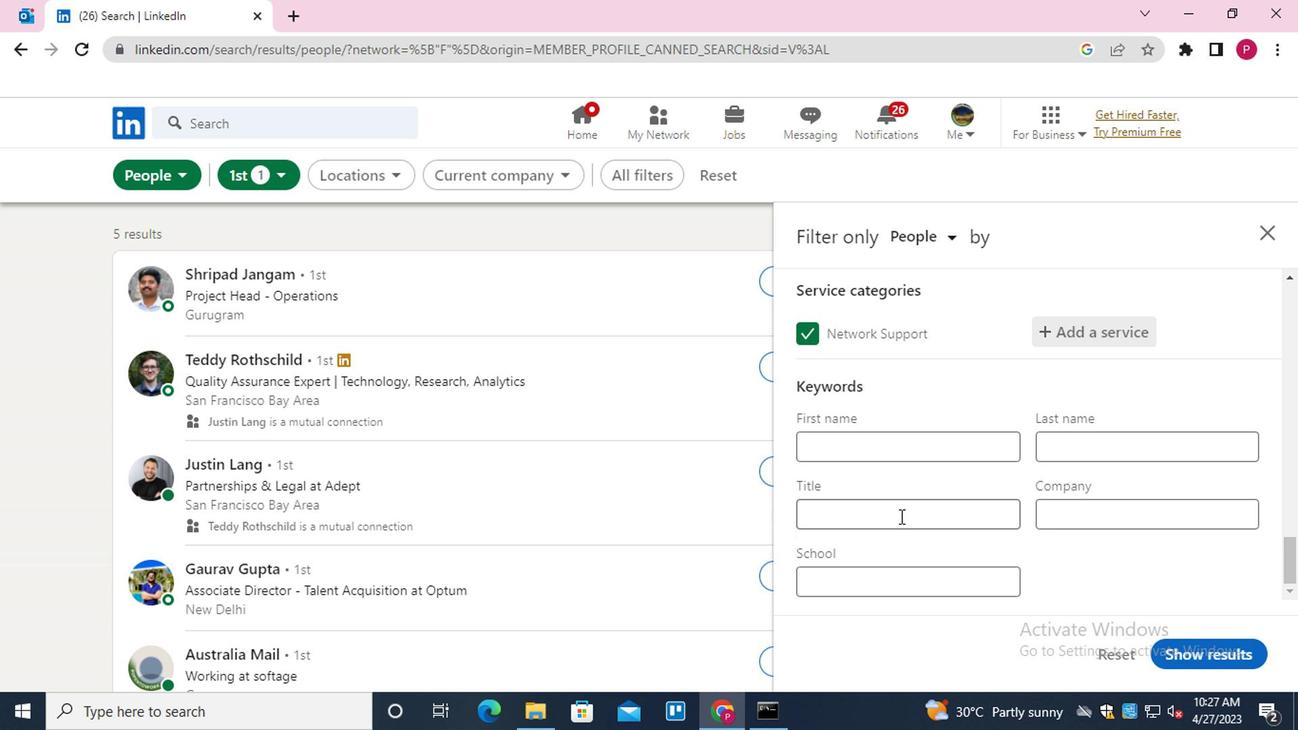 
Action: Key pressed <Key.shift>PAINTER
Screenshot: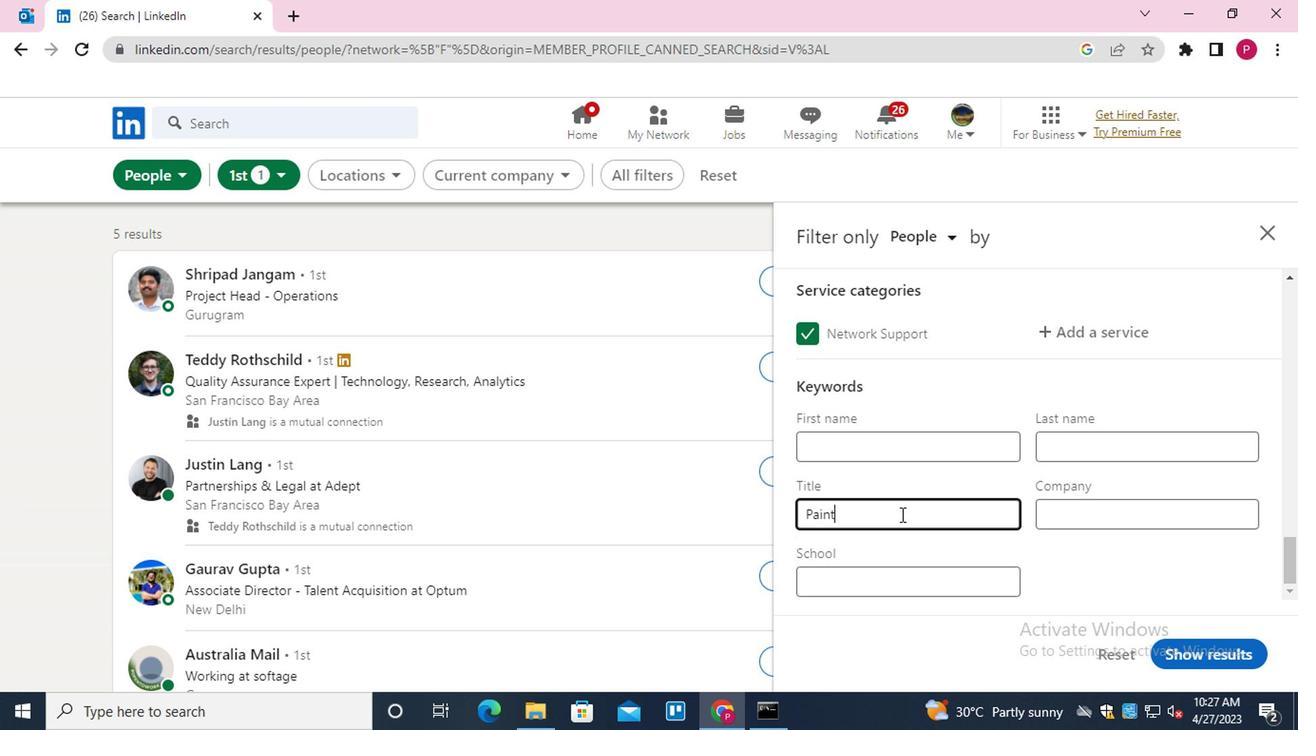 
Action: Mouse moved to (1157, 638)
Screenshot: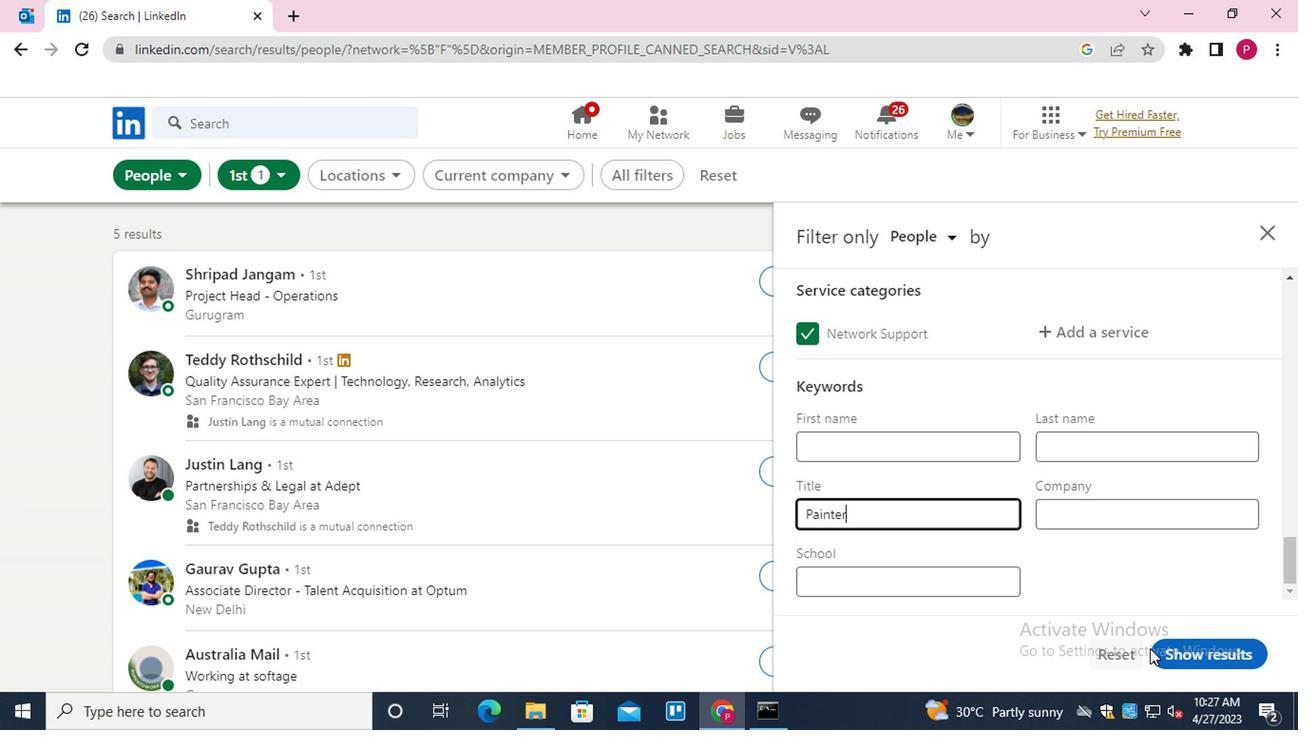 
Action: Mouse pressed left at (1157, 638)
Screenshot: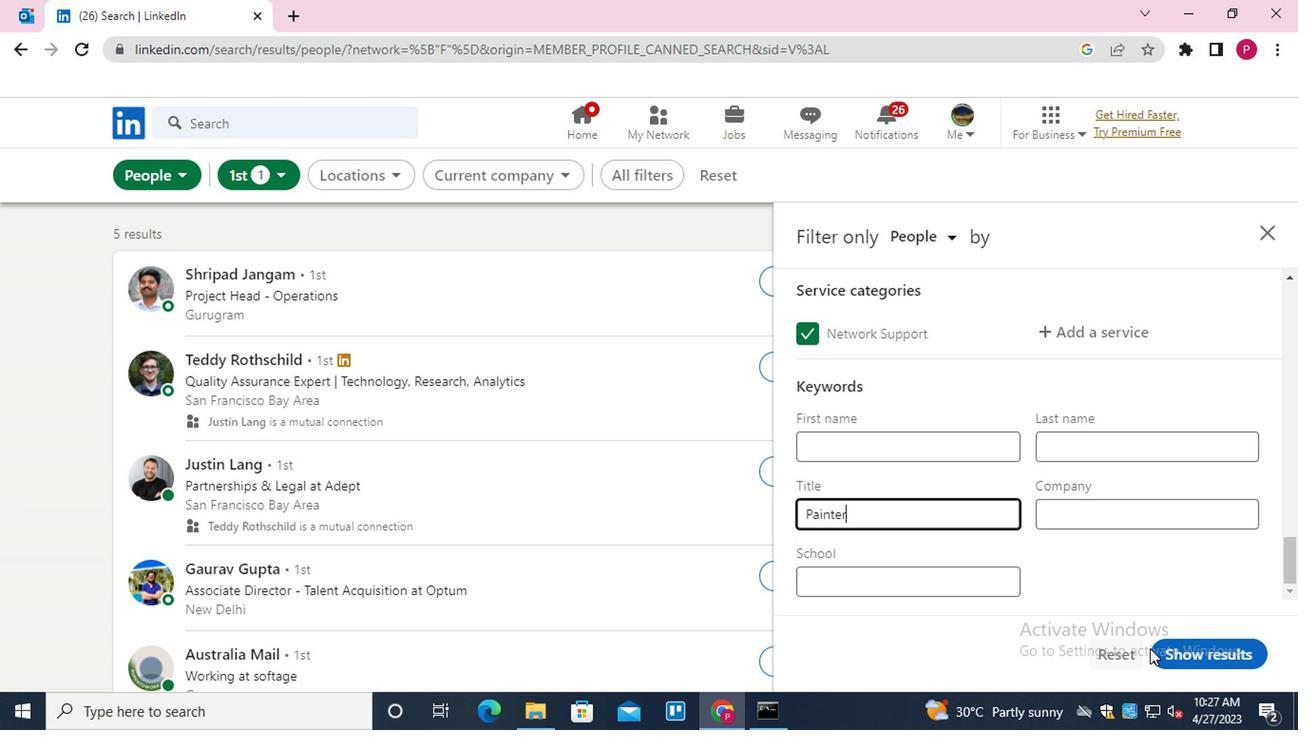 
Action: Mouse moved to (711, 426)
Screenshot: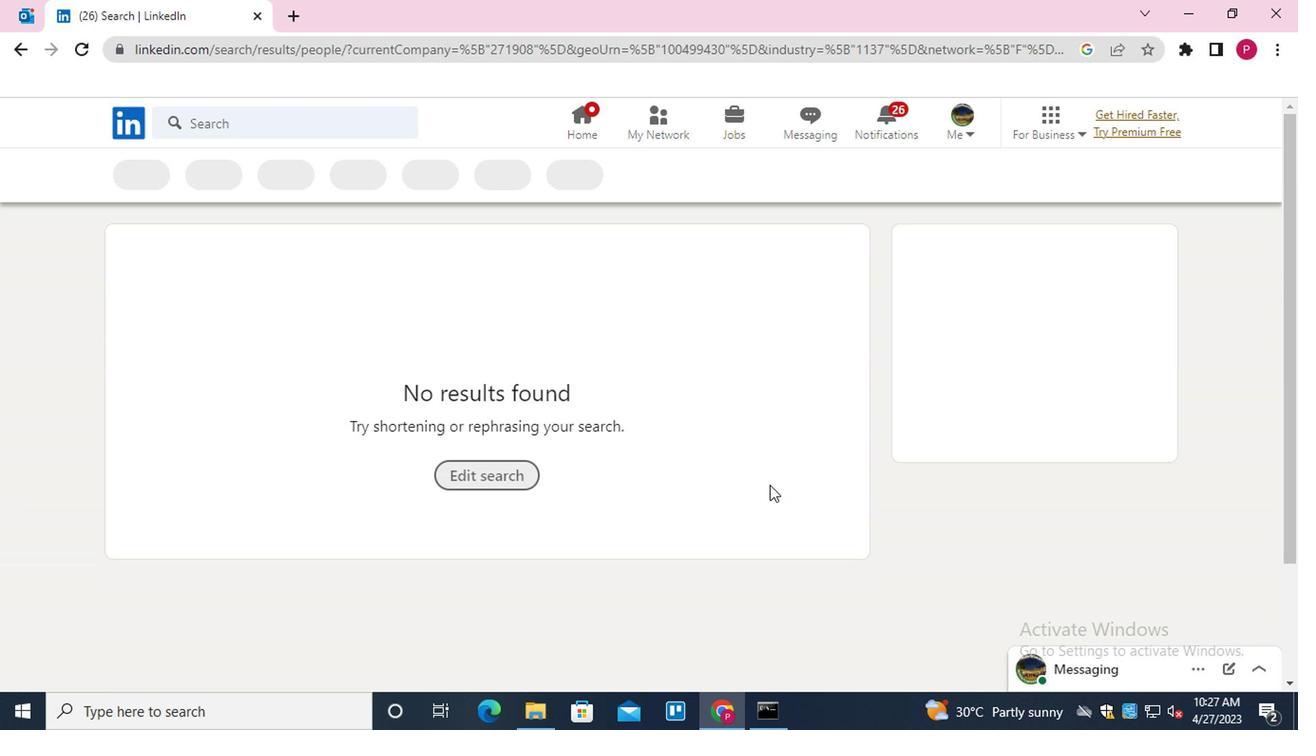 
